 Task: Assign Person0000000155 as Assignee of Child Issue ChildIssue0000000773 of Issue Issue0000000387 in Backlog  in Scrum Project Project0000000078 in Jira. Assign Person0000000155 as Assignee of Child Issue ChildIssue0000000774 of Issue Issue0000000387 in Backlog  in Scrum Project Project0000000078 in Jira. Assign Person0000000155 as Assignee of Child Issue ChildIssue0000000775 of Issue Issue0000000388 in Backlog  in Scrum Project Project0000000078 in Jira. Assign Person0000000156 as Assignee of Child Issue ChildIssue0000000776 of Issue Issue0000000388 in Backlog  in Scrum Project Project0000000078 in Jira. Assign Person0000000156 as Assignee of Child Issue ChildIssue0000000777 of Issue Issue0000000389 in Backlog  in Scrum Project Project0000000078 in Jira
Action: Mouse moved to (145, 262)
Screenshot: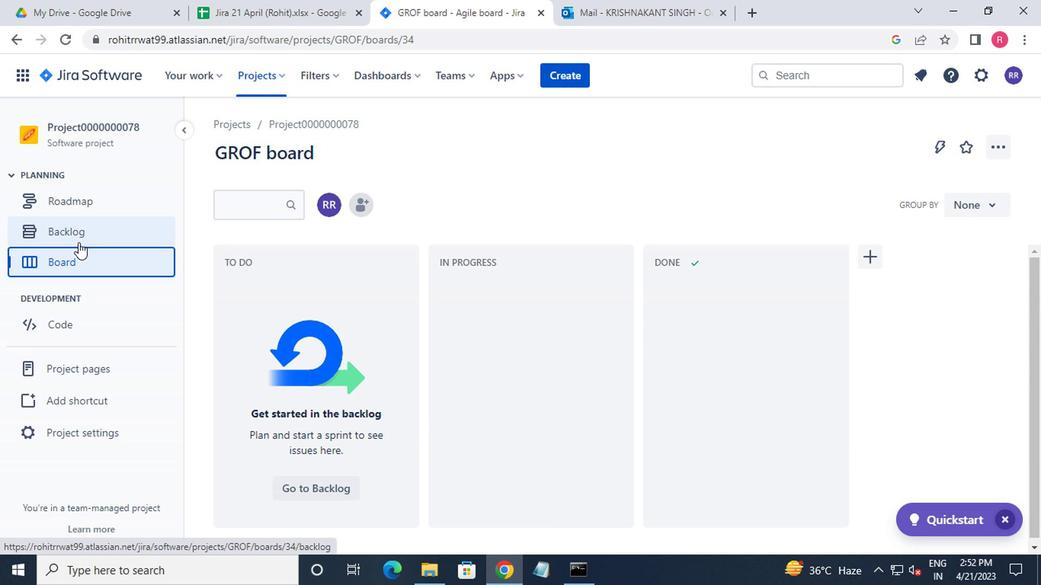 
Action: Mouse pressed left at (145, 262)
Screenshot: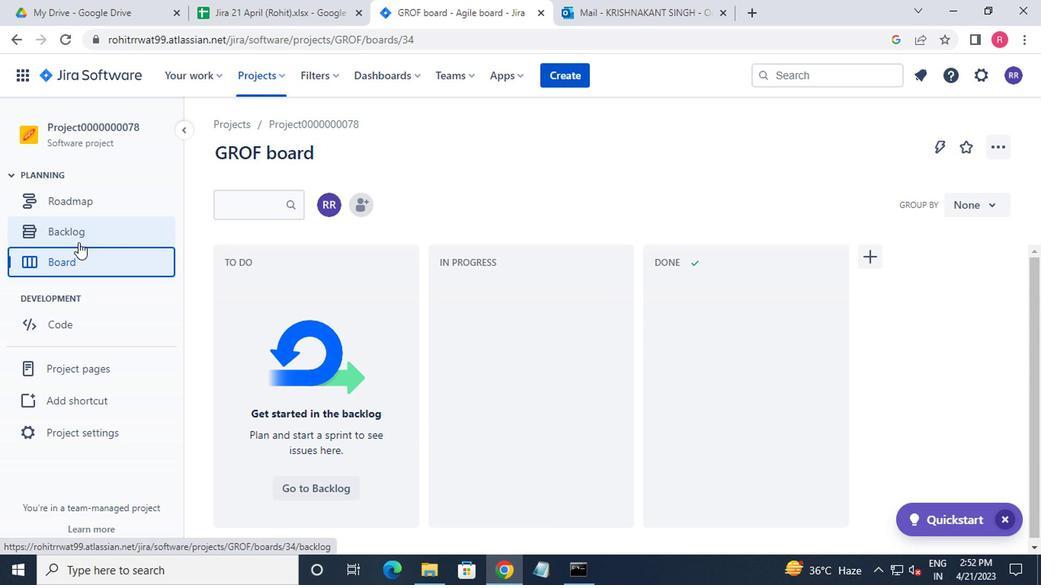 
Action: Mouse moved to (367, 344)
Screenshot: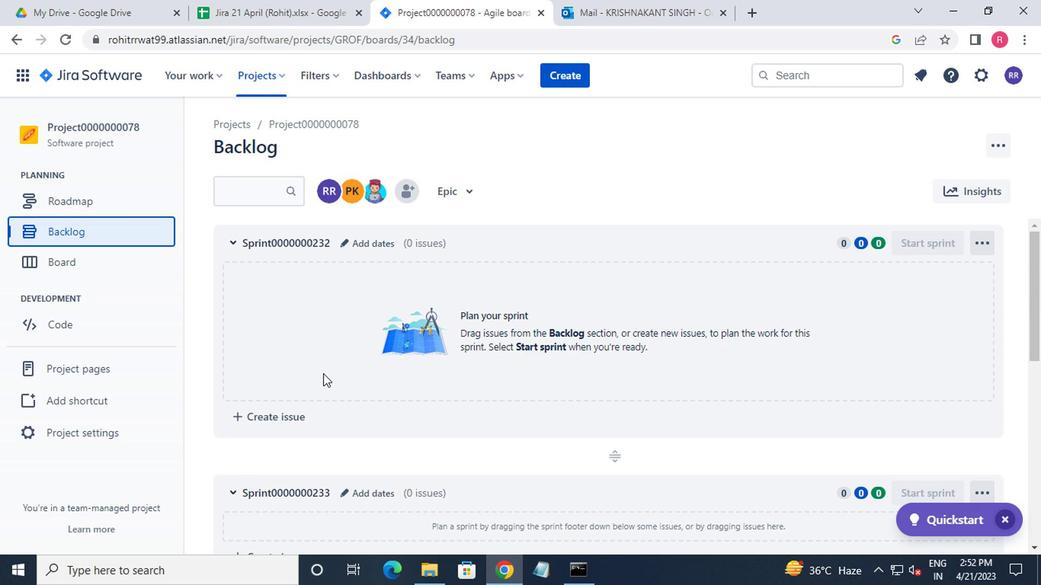 
Action: Mouse scrolled (367, 343) with delta (0, 0)
Screenshot: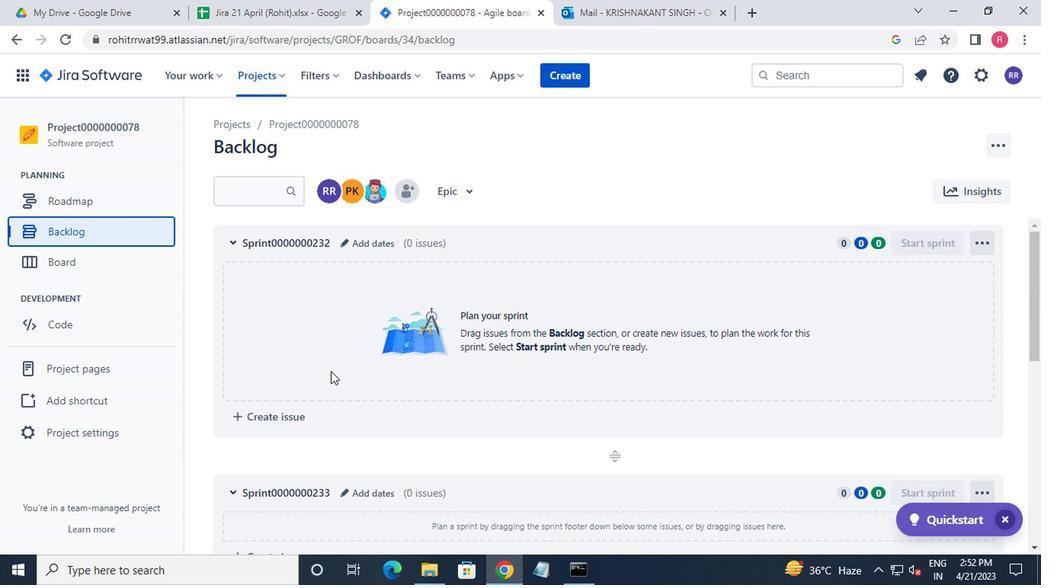 
Action: Mouse scrolled (367, 343) with delta (0, 0)
Screenshot: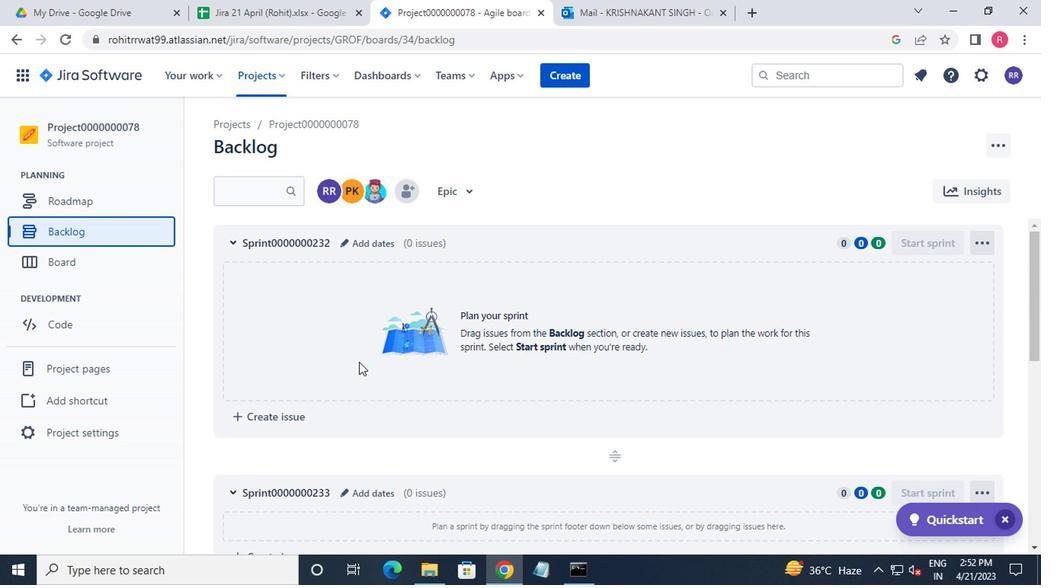 
Action: Mouse scrolled (367, 343) with delta (0, 0)
Screenshot: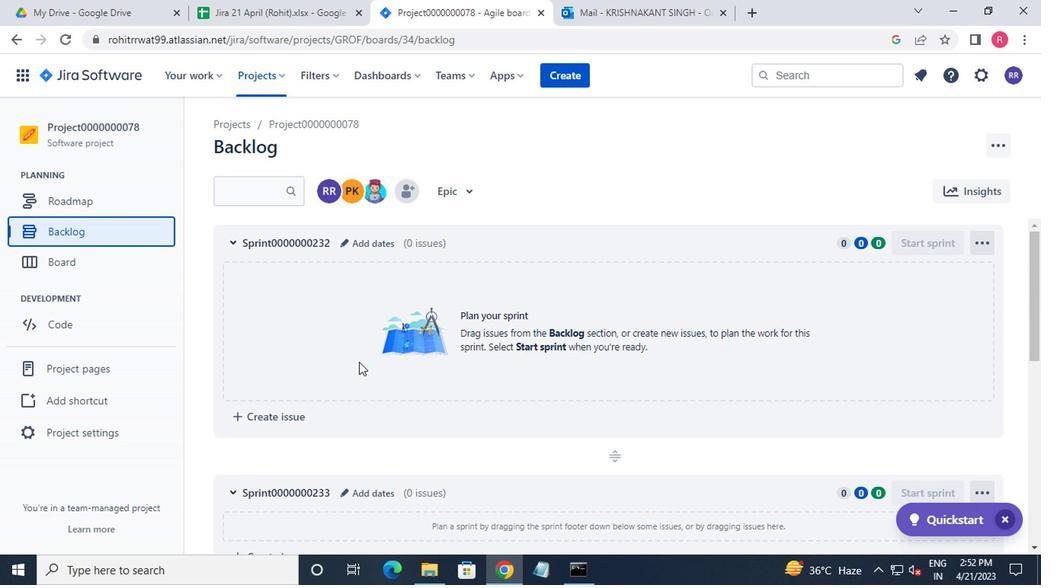 
Action: Mouse scrolled (367, 343) with delta (0, 0)
Screenshot: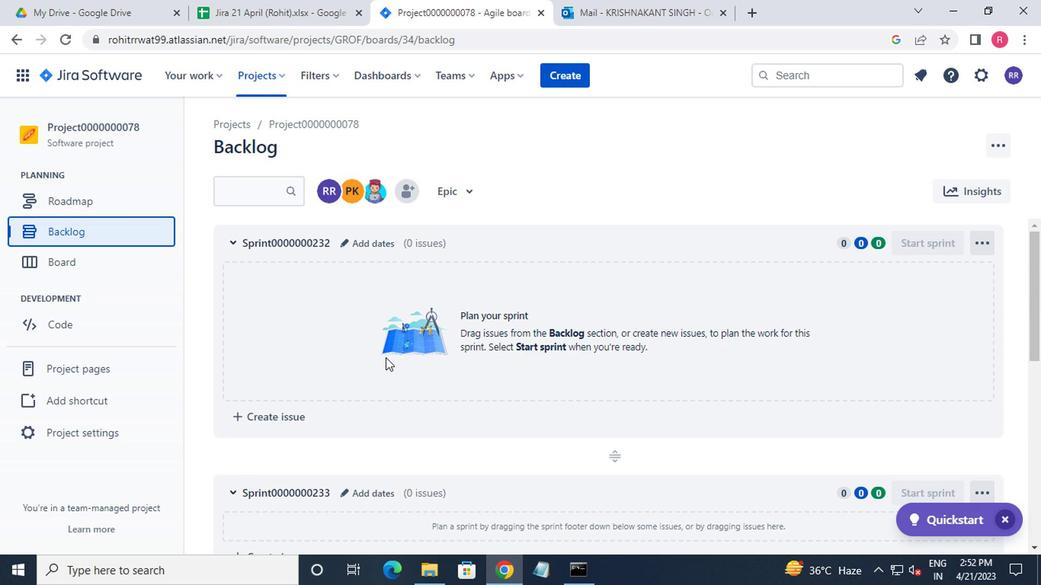 
Action: Mouse moved to (368, 347)
Screenshot: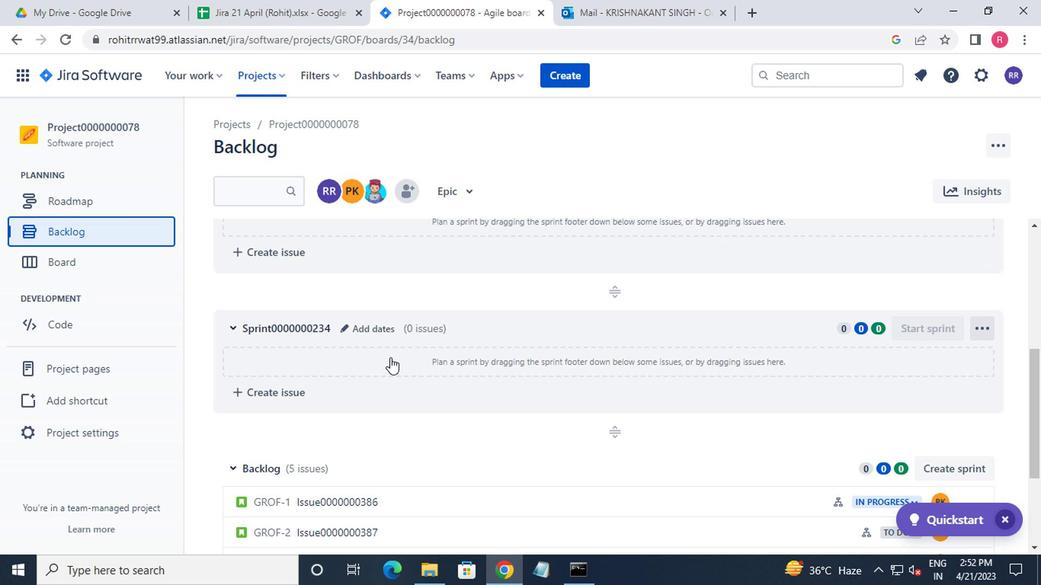 
Action: Mouse scrolled (368, 347) with delta (0, 0)
Screenshot: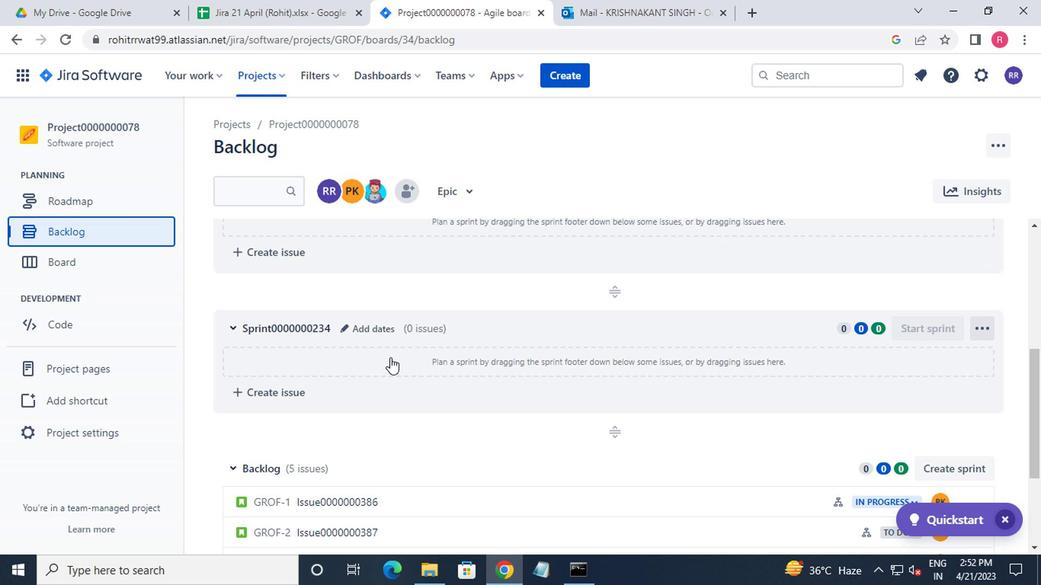 
Action: Mouse moved to (368, 348)
Screenshot: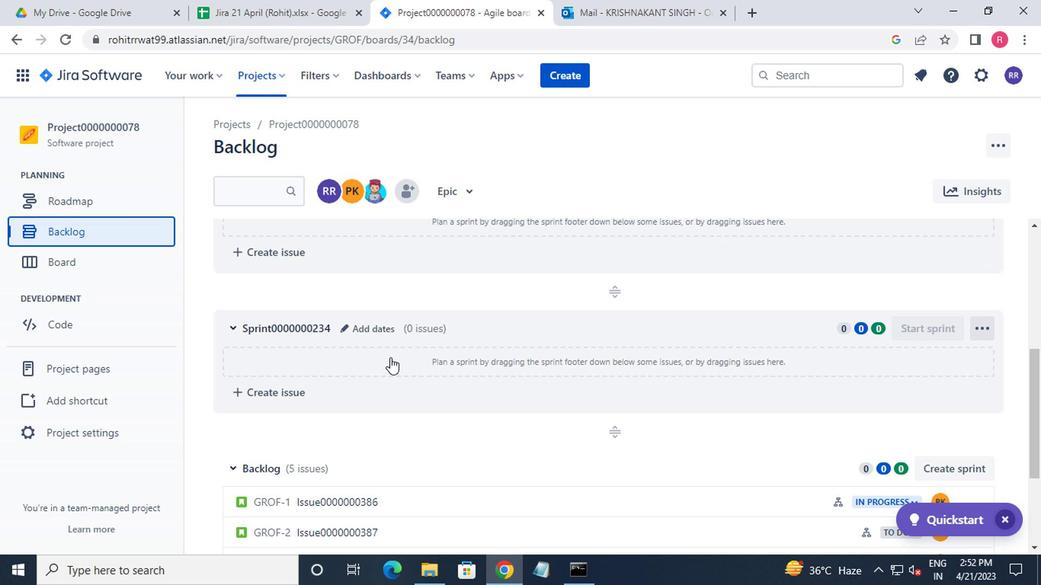 
Action: Mouse scrolled (368, 348) with delta (0, 0)
Screenshot: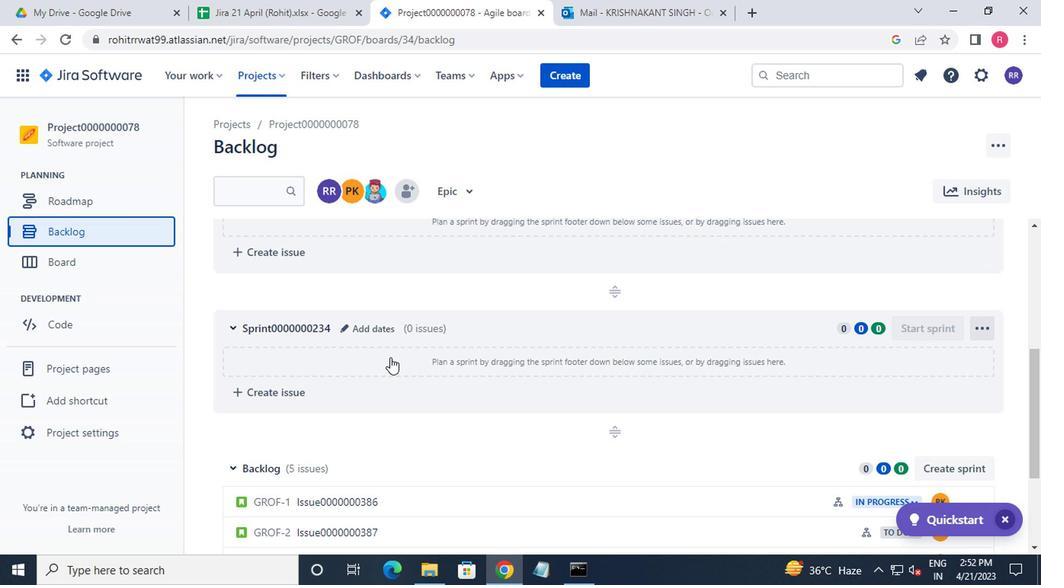 
Action: Mouse moved to (368, 349)
Screenshot: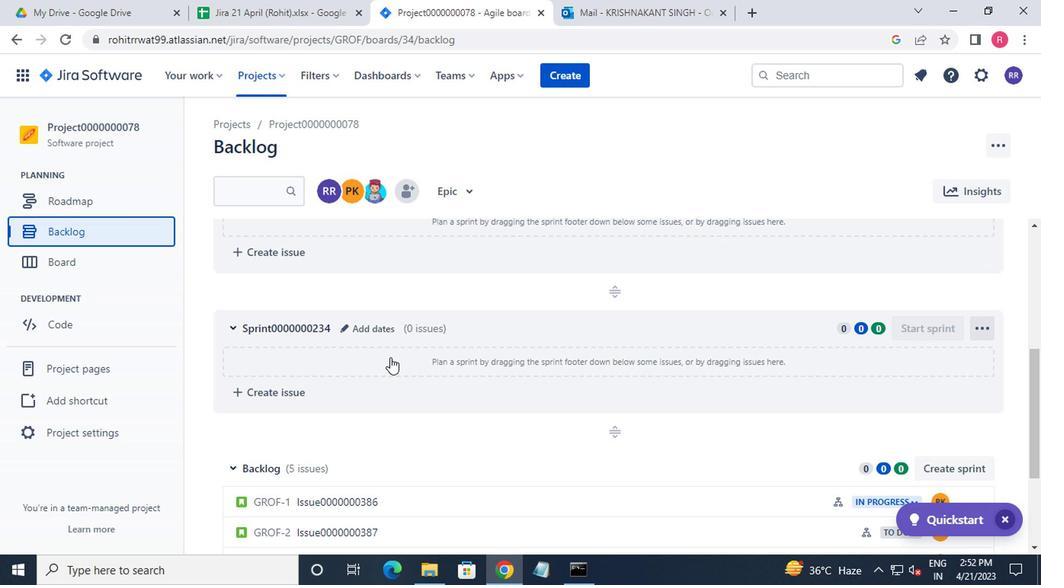 
Action: Mouse scrolled (368, 349) with delta (0, 0)
Screenshot: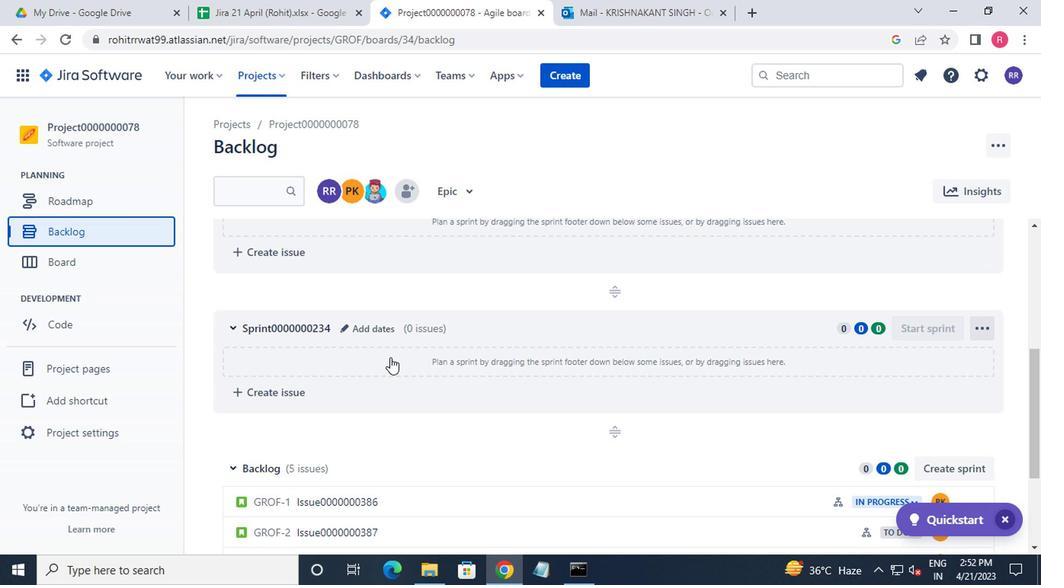 
Action: Mouse moved to (368, 349)
Screenshot: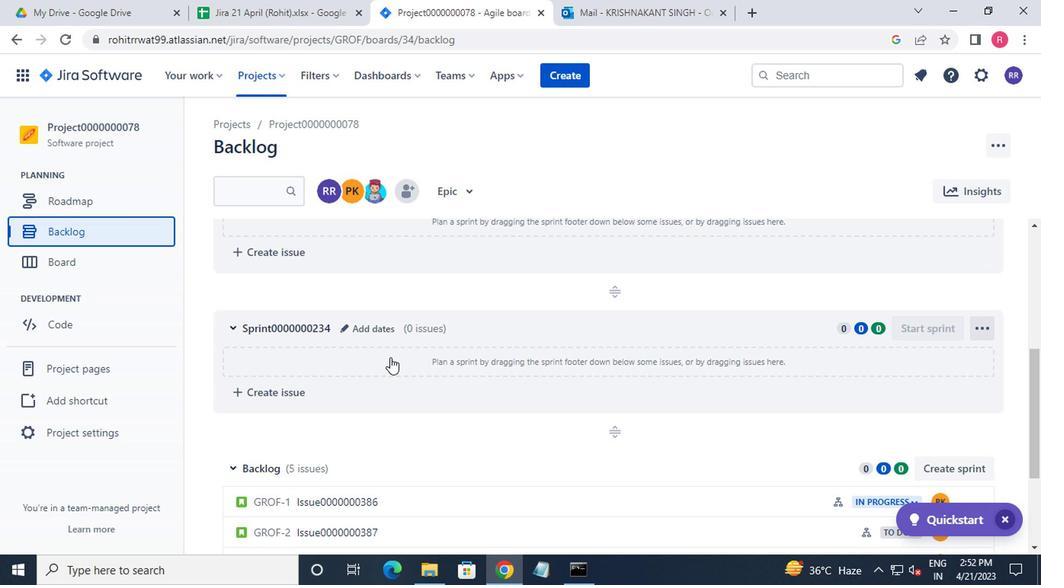 
Action: Mouse scrolled (368, 349) with delta (0, 0)
Screenshot: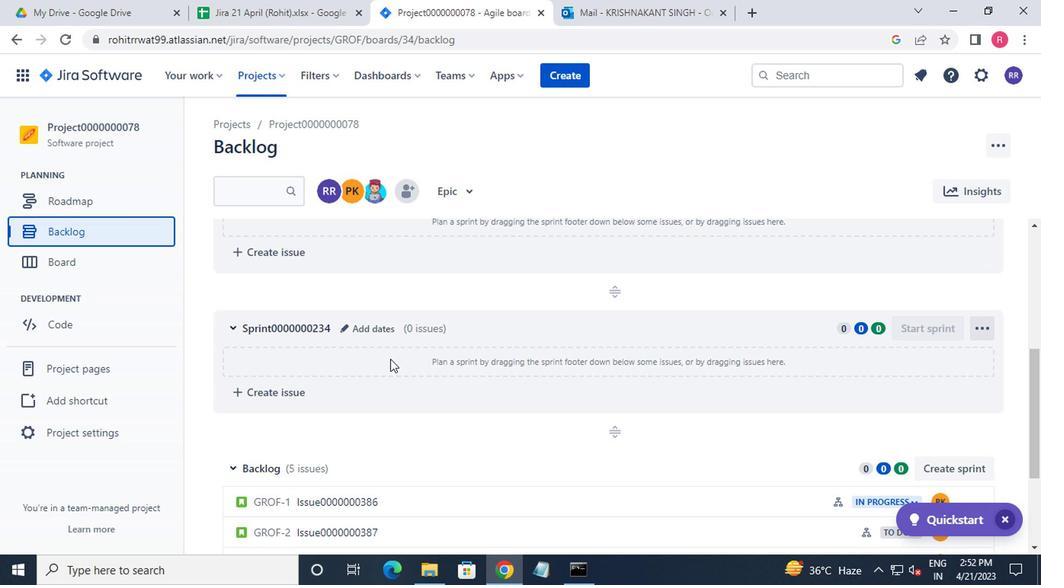 
Action: Mouse moved to (468, 349)
Screenshot: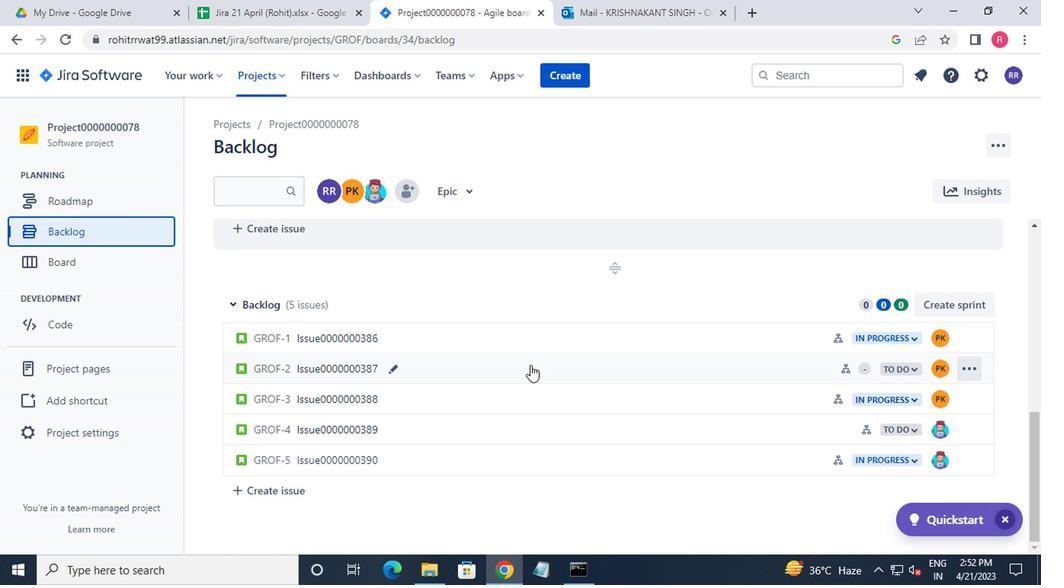 
Action: Mouse pressed left at (468, 349)
Screenshot: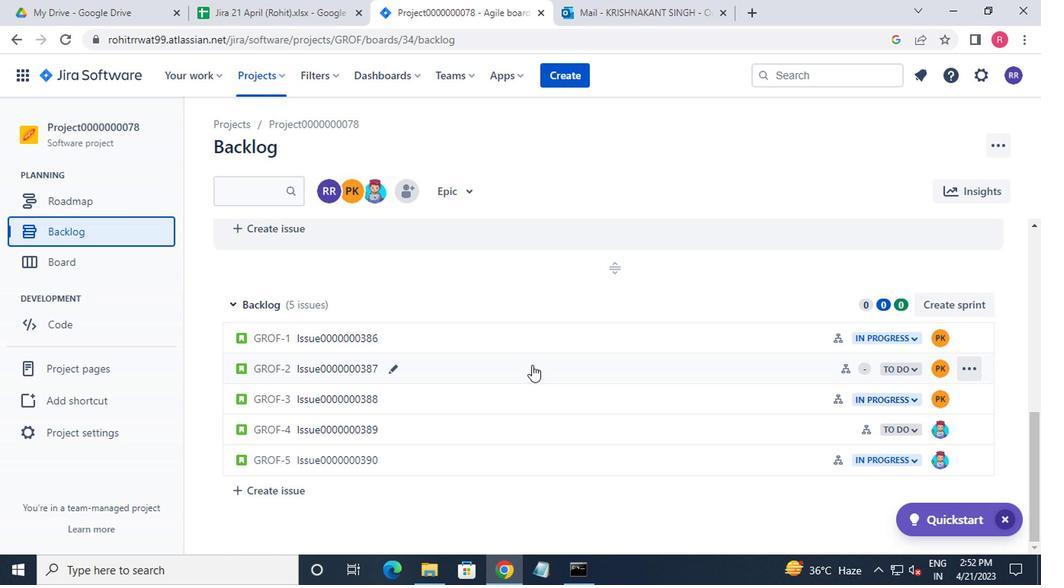 
Action: Mouse moved to (644, 307)
Screenshot: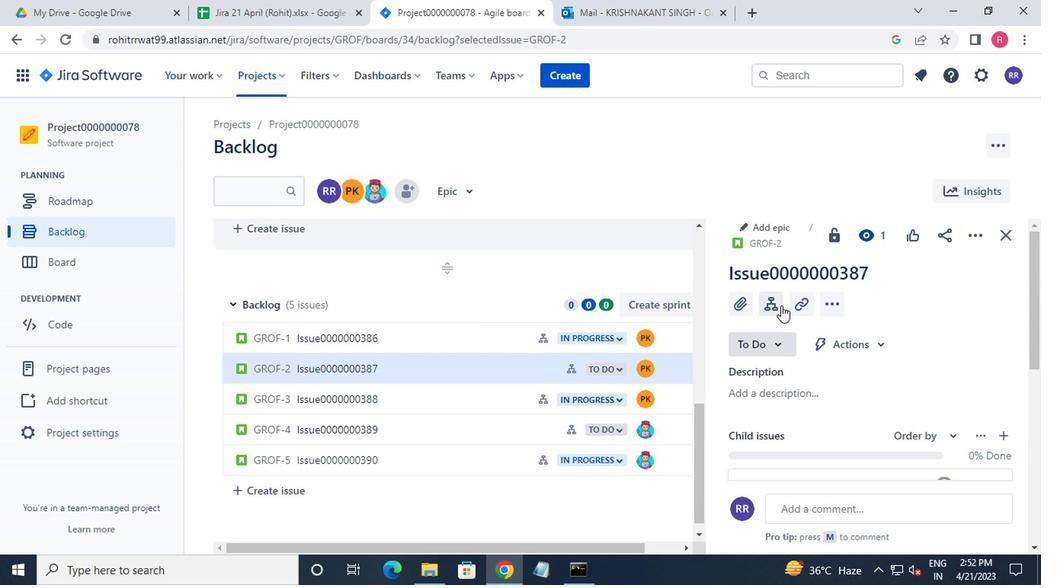 
Action: Mouse pressed left at (644, 307)
Screenshot: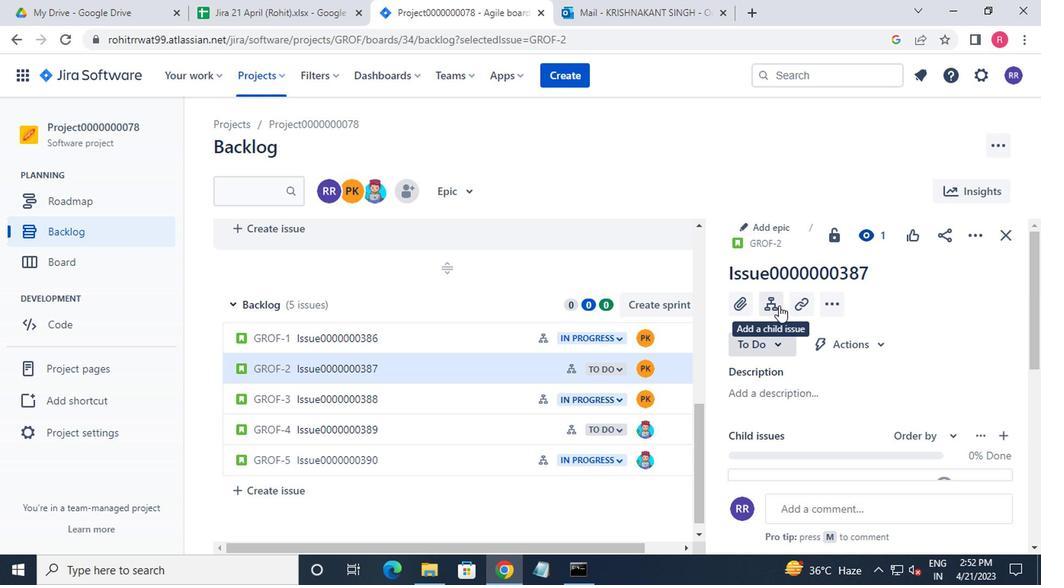 
Action: Mouse moved to (764, 308)
Screenshot: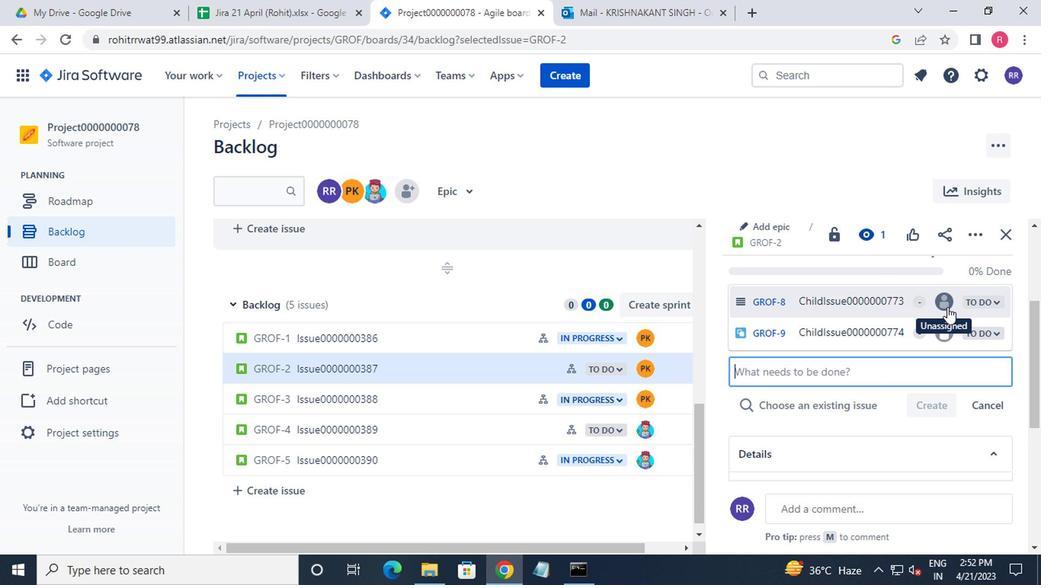 
Action: Mouse pressed left at (764, 308)
Screenshot: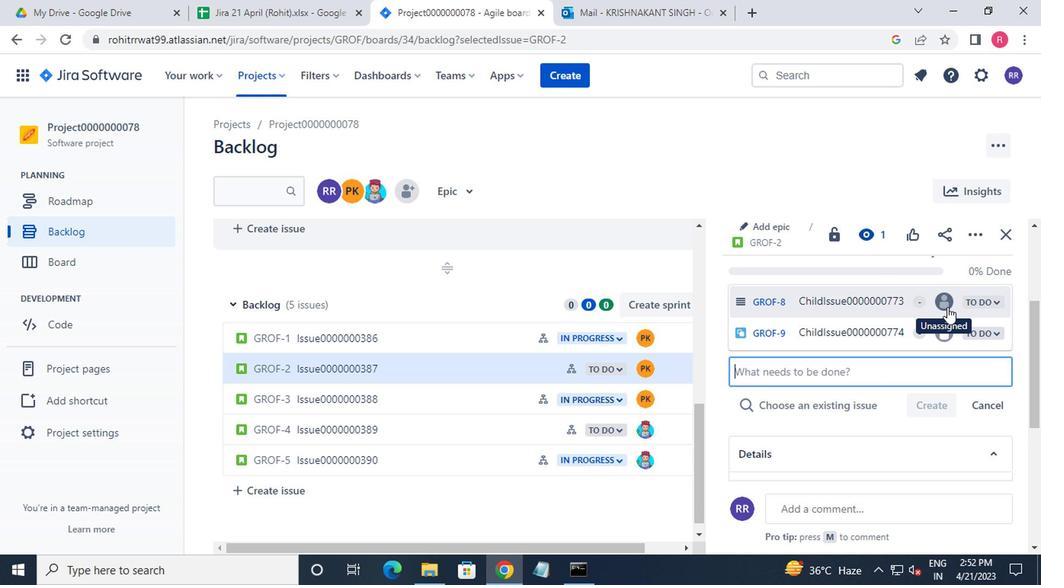 
Action: Mouse moved to (673, 344)
Screenshot: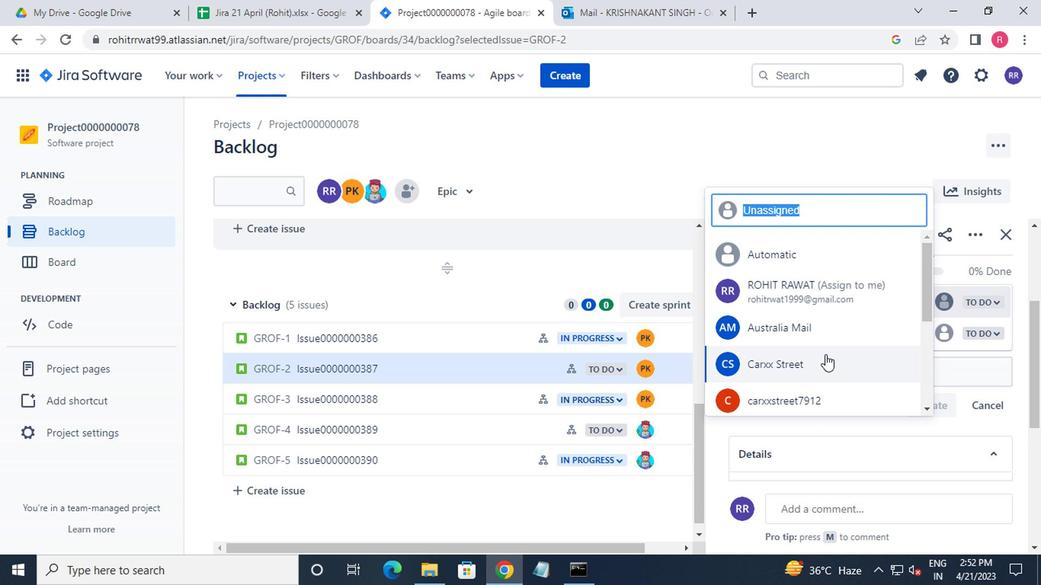 
Action: Mouse scrolled (673, 343) with delta (0, 0)
Screenshot: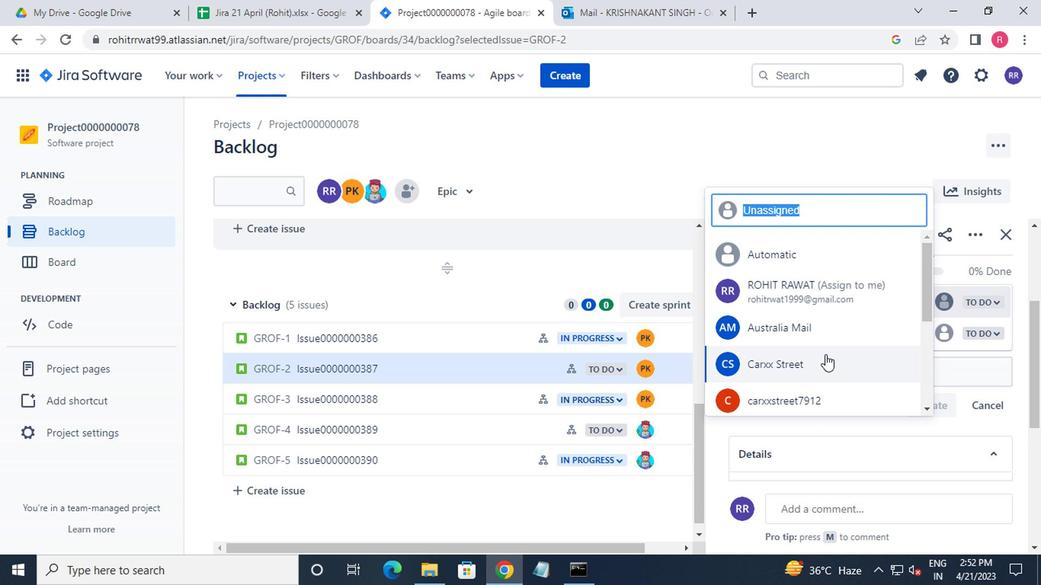 
Action: Mouse moved to (673, 344)
Screenshot: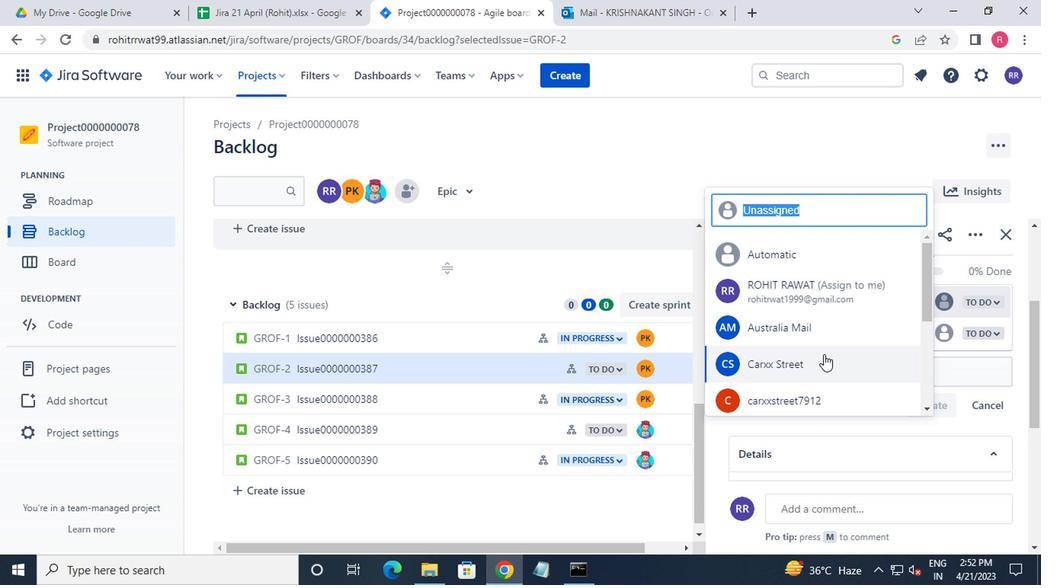 
Action: Mouse scrolled (673, 344) with delta (0, 0)
Screenshot: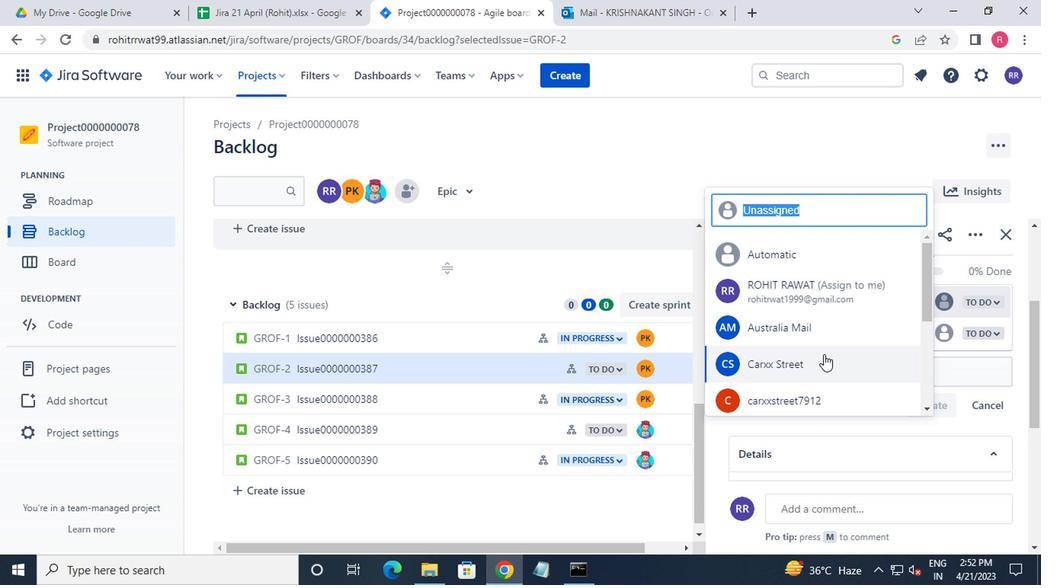 
Action: Mouse scrolled (673, 344) with delta (0, 0)
Screenshot: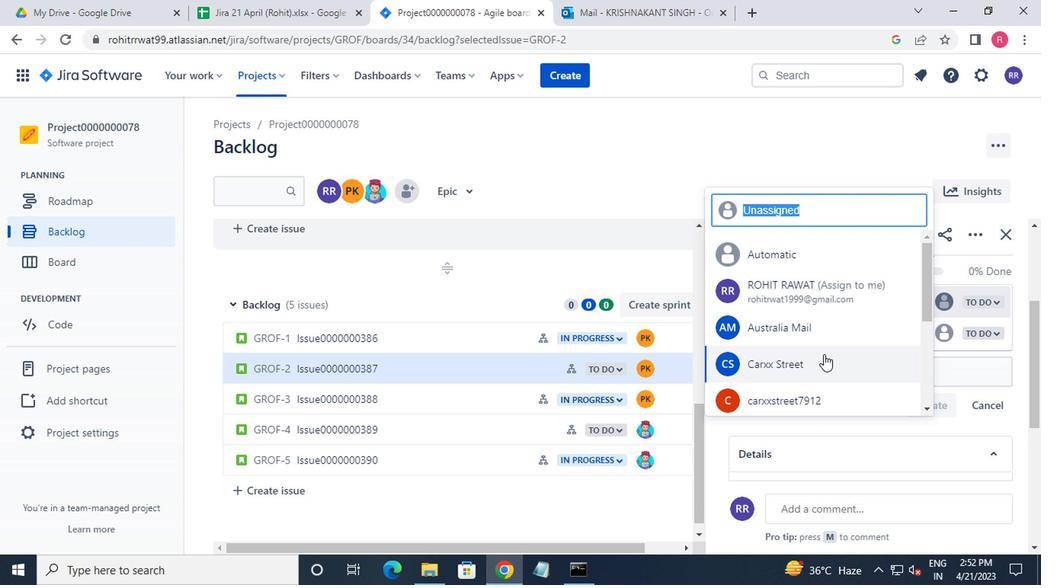 
Action: Mouse scrolled (673, 344) with delta (0, 0)
Screenshot: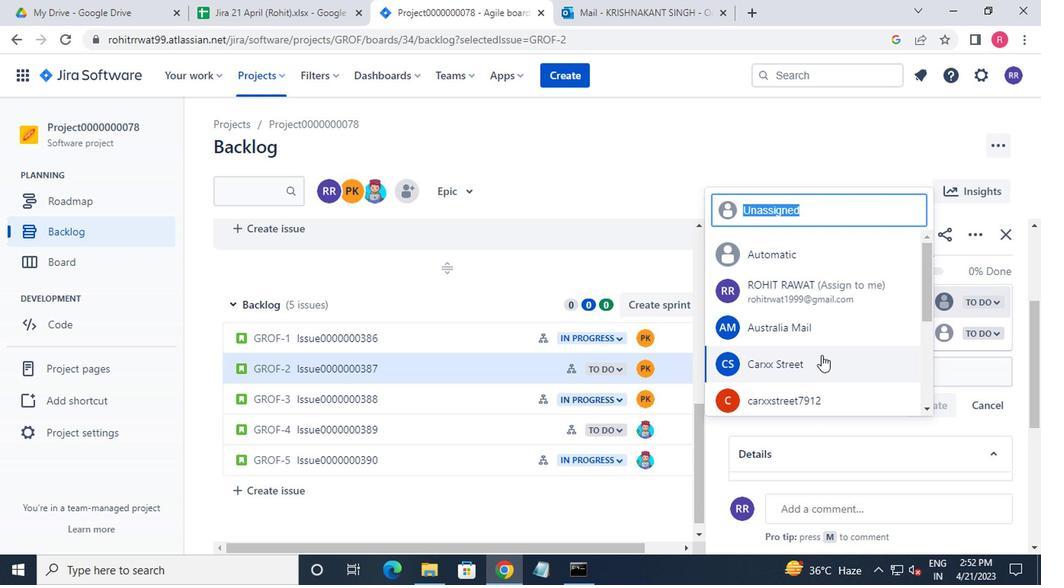
Action: Mouse moved to (649, 295)
Screenshot: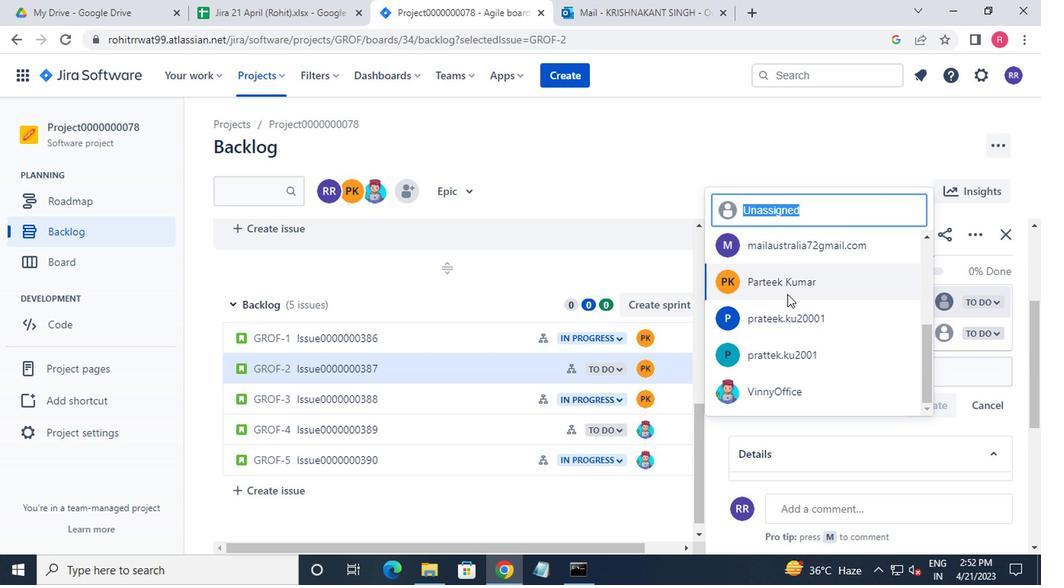 
Action: Mouse pressed left at (649, 295)
Screenshot: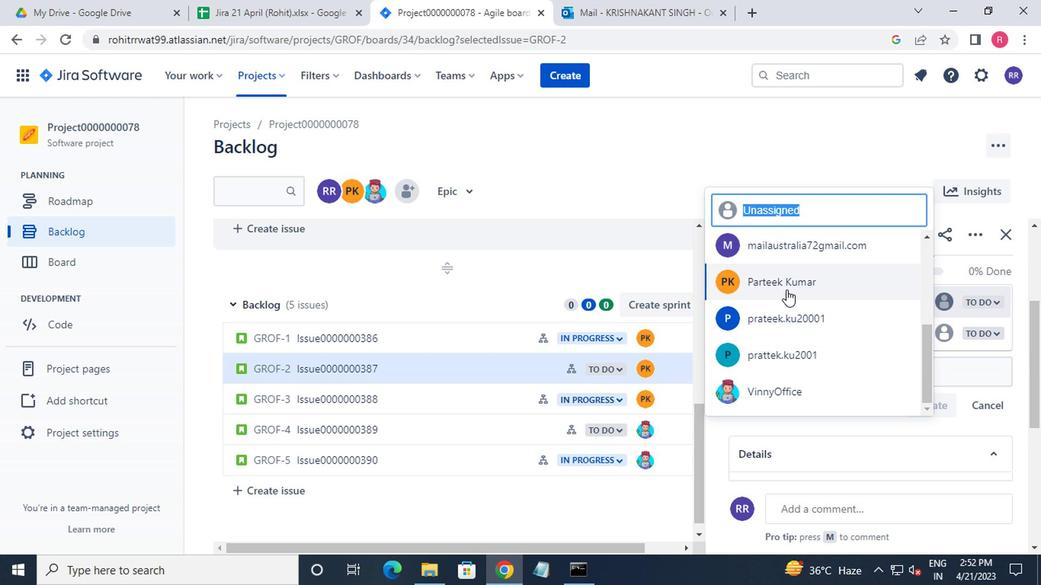 
Action: Mouse moved to (762, 331)
Screenshot: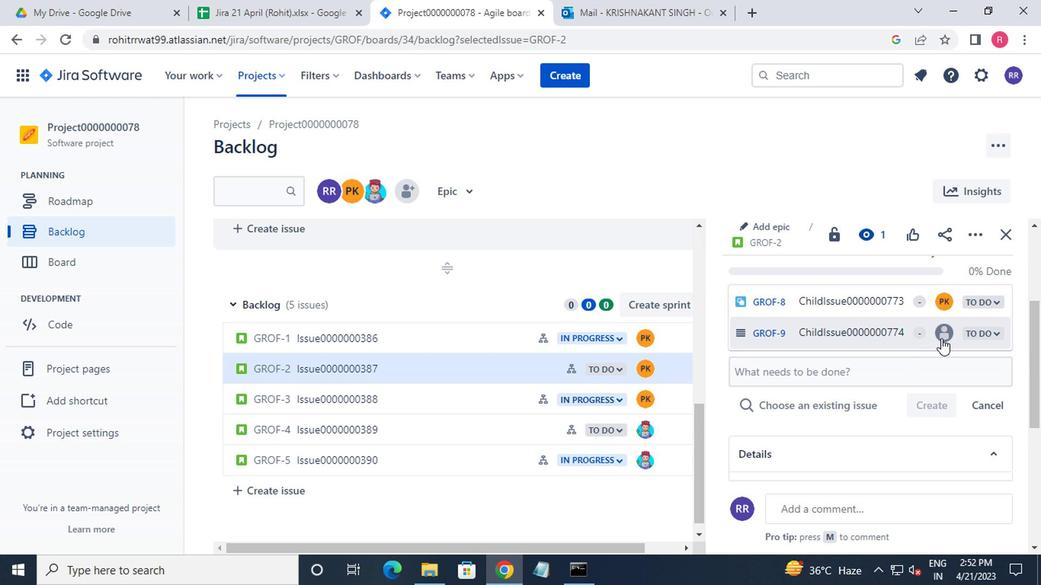 
Action: Mouse pressed left at (762, 331)
Screenshot: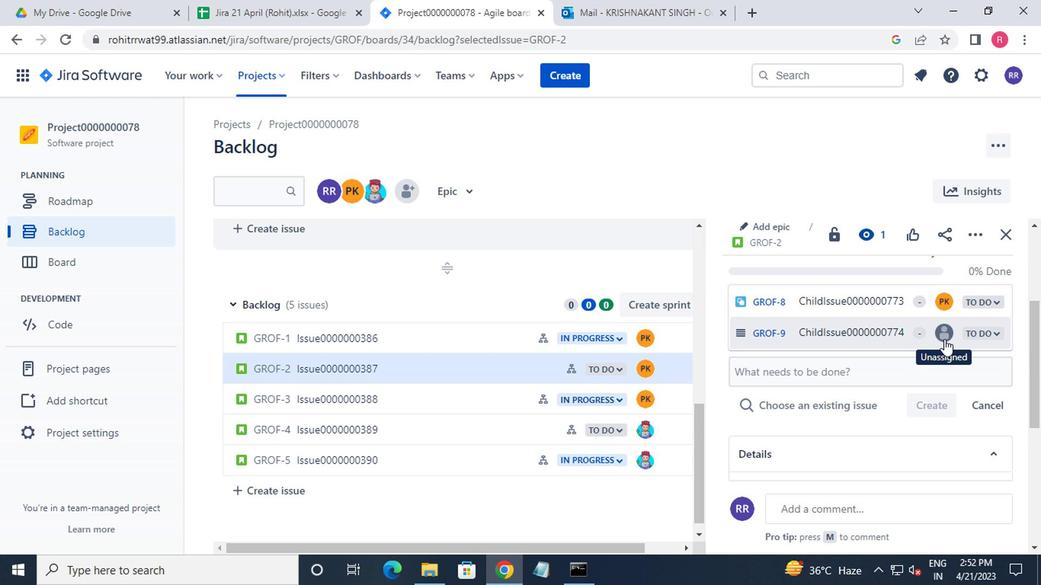 
Action: Mouse moved to (654, 343)
Screenshot: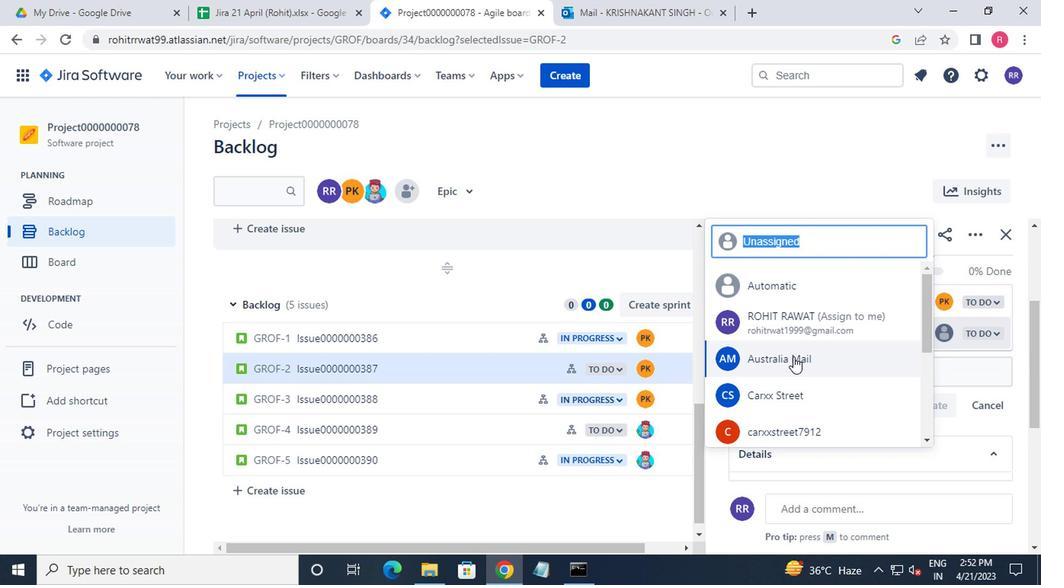
Action: Mouse scrolled (654, 343) with delta (0, 0)
Screenshot: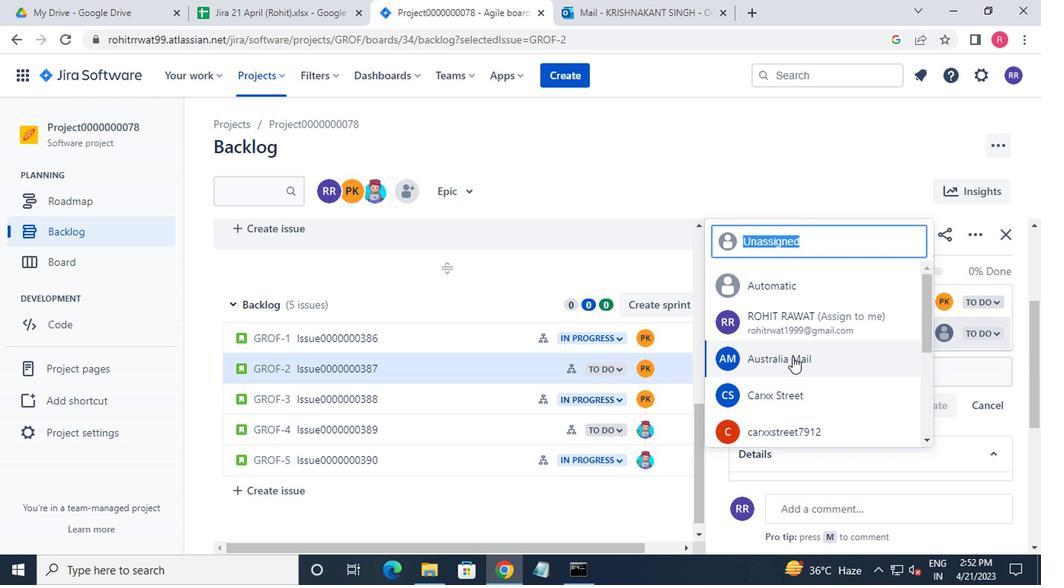 
Action: Mouse scrolled (654, 343) with delta (0, 0)
Screenshot: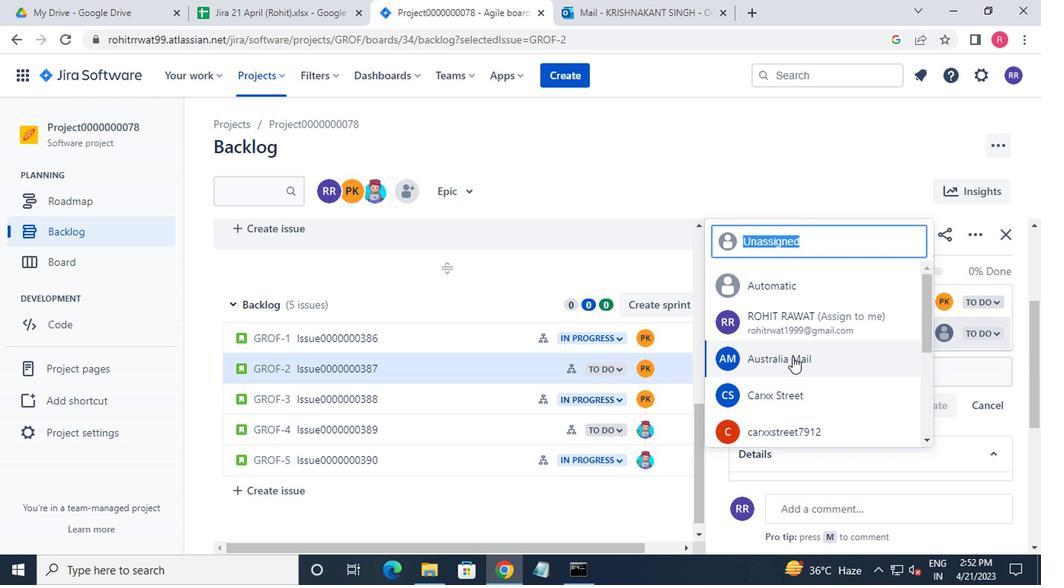 
Action: Mouse scrolled (654, 343) with delta (0, 0)
Screenshot: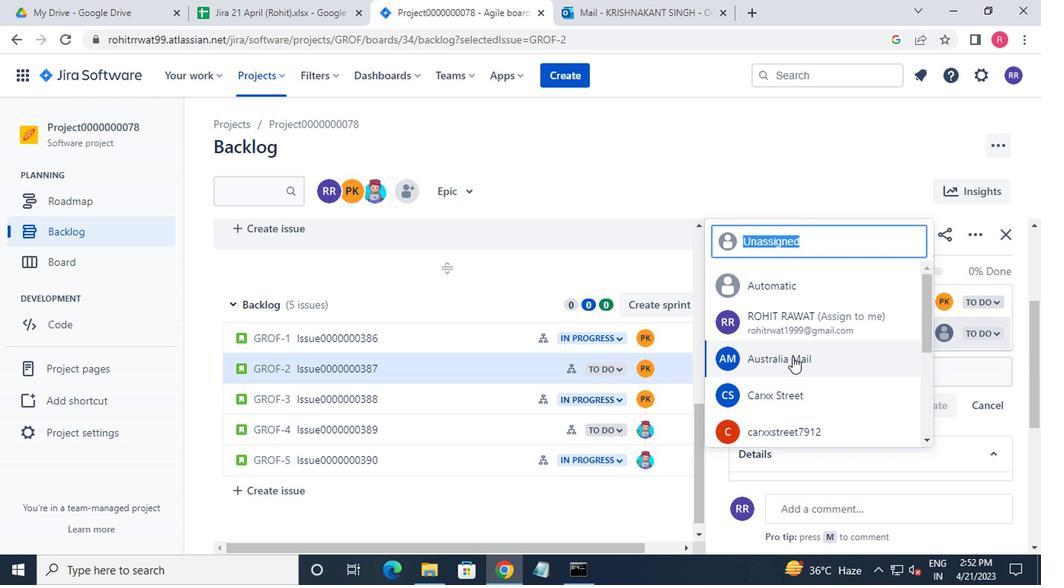 
Action: Mouse scrolled (654, 343) with delta (0, 0)
Screenshot: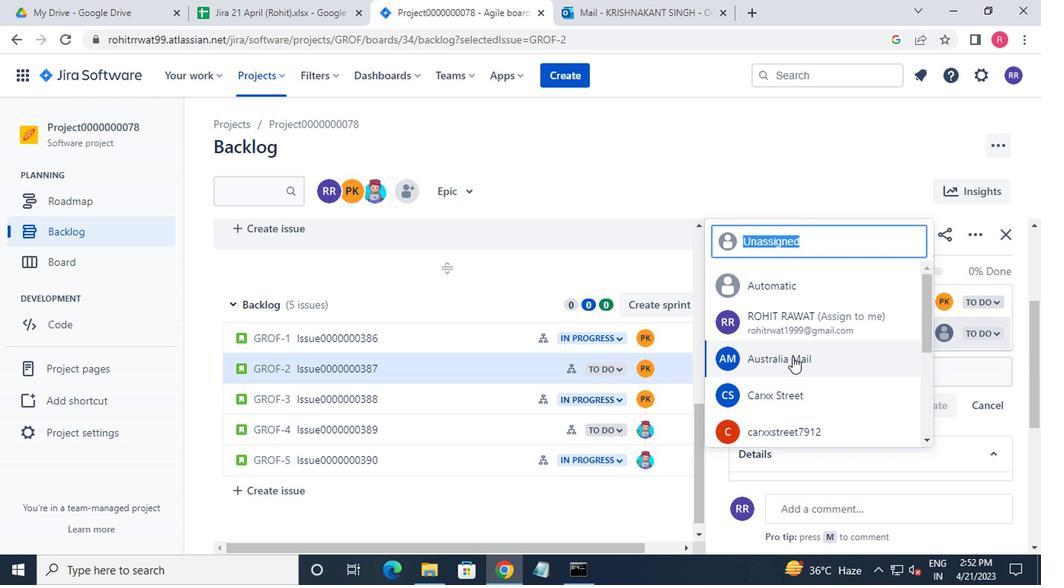 
Action: Mouse moved to (652, 318)
Screenshot: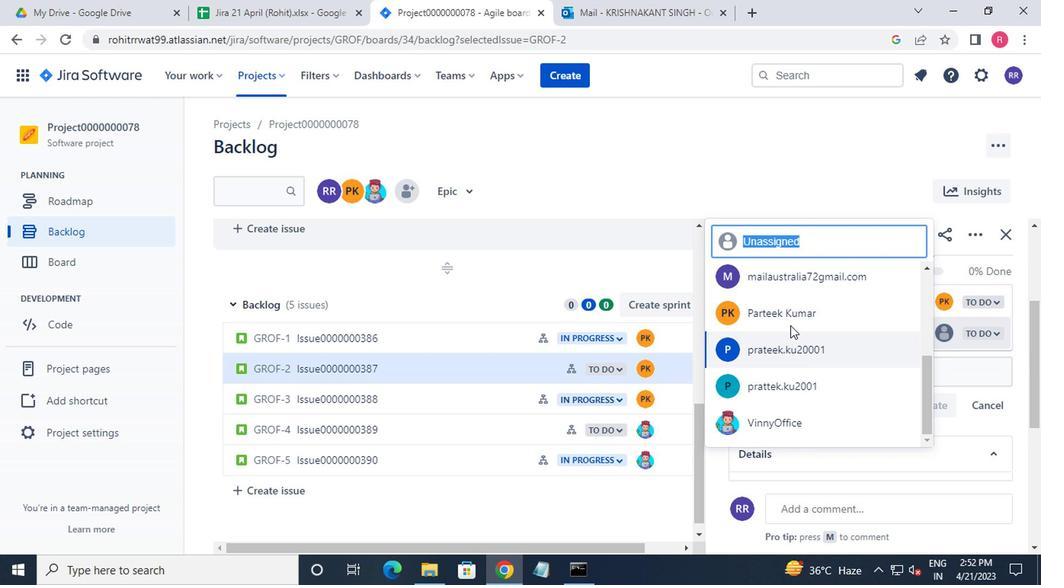 
Action: Mouse pressed left at (652, 318)
Screenshot: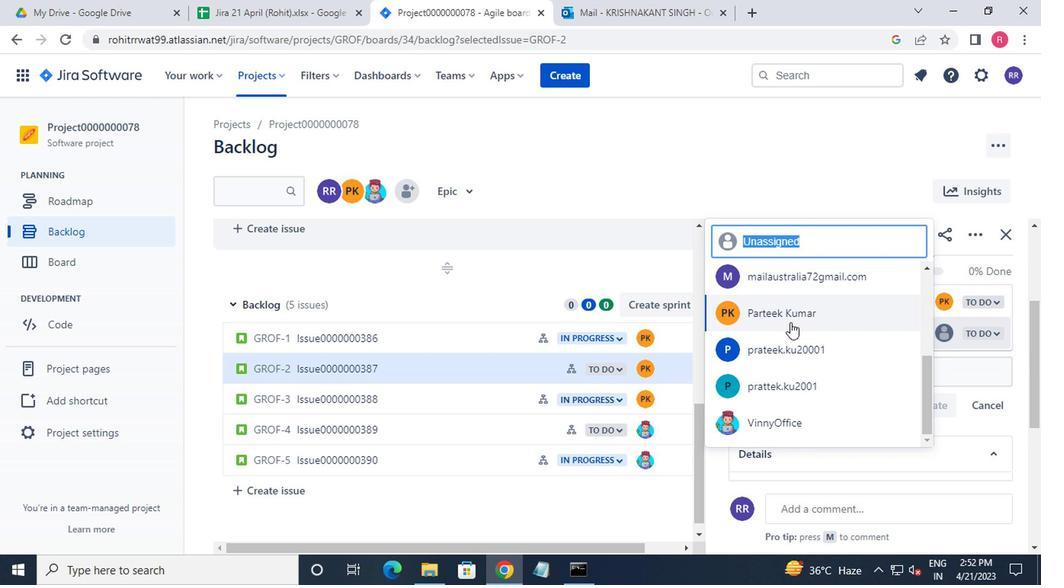 
Action: Mouse moved to (427, 377)
Screenshot: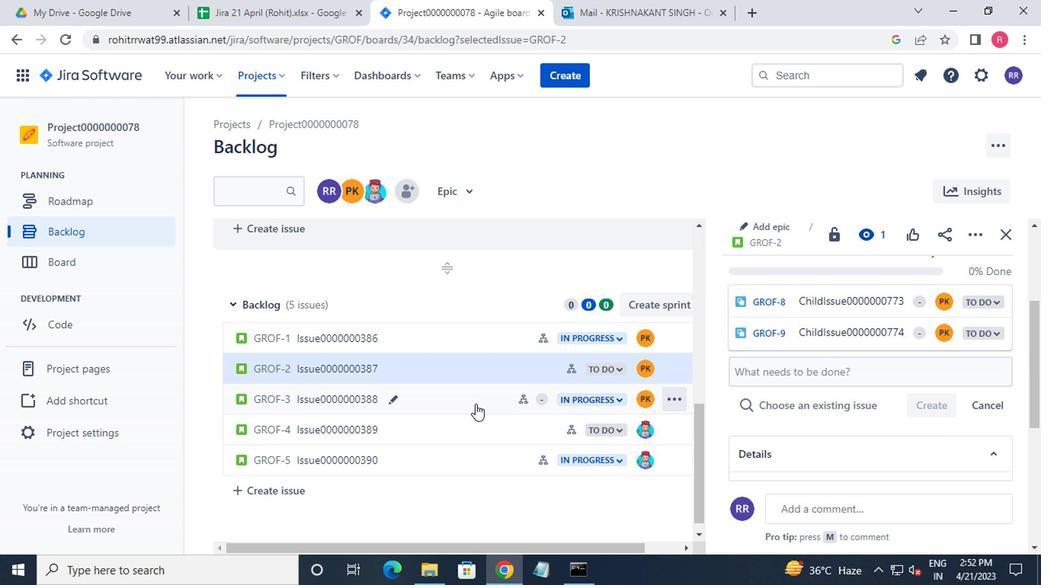 
Action: Mouse pressed left at (427, 377)
Screenshot: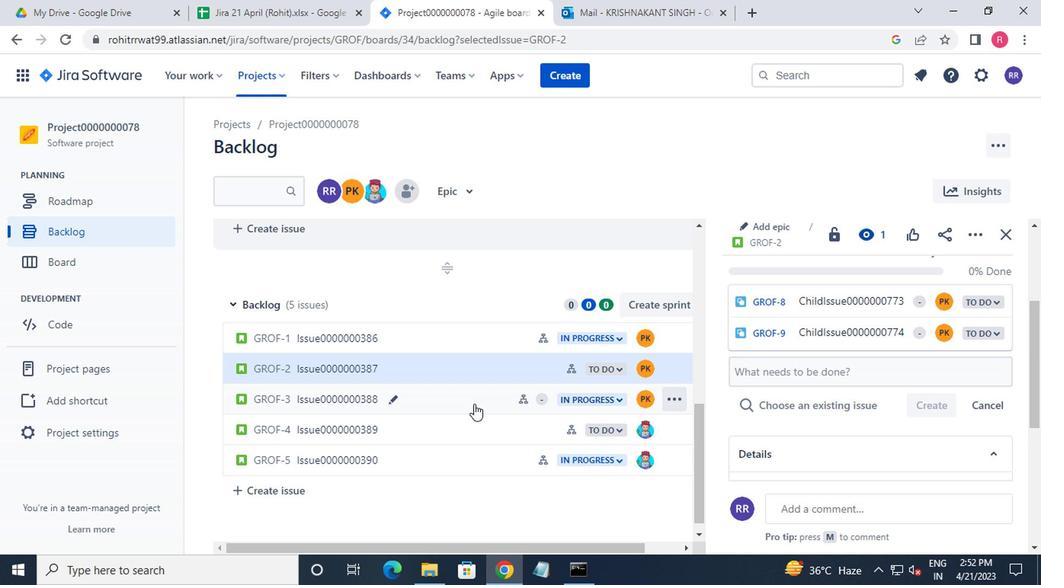 
Action: Mouse moved to (636, 304)
Screenshot: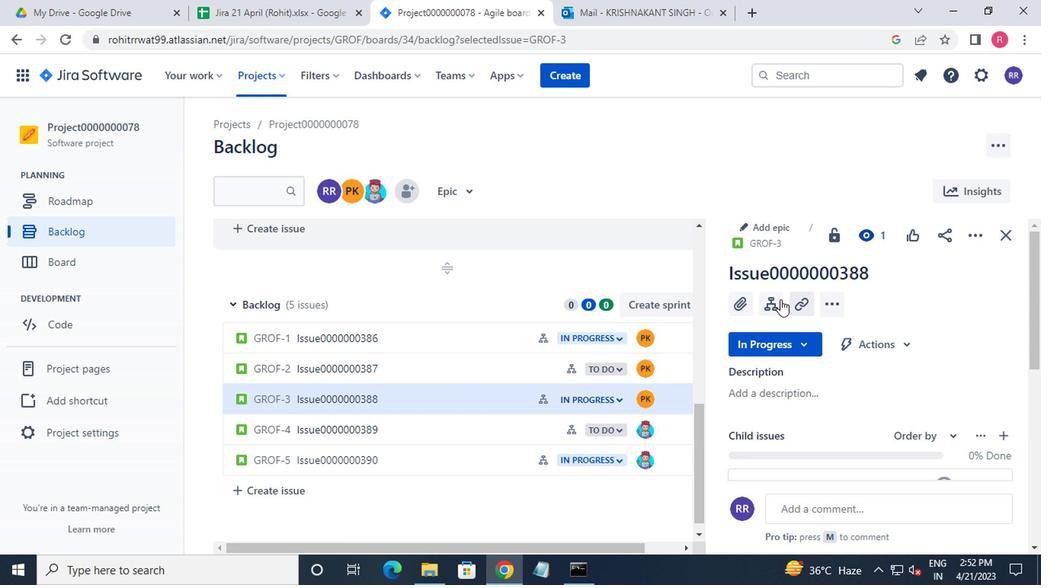 
Action: Mouse pressed left at (636, 304)
Screenshot: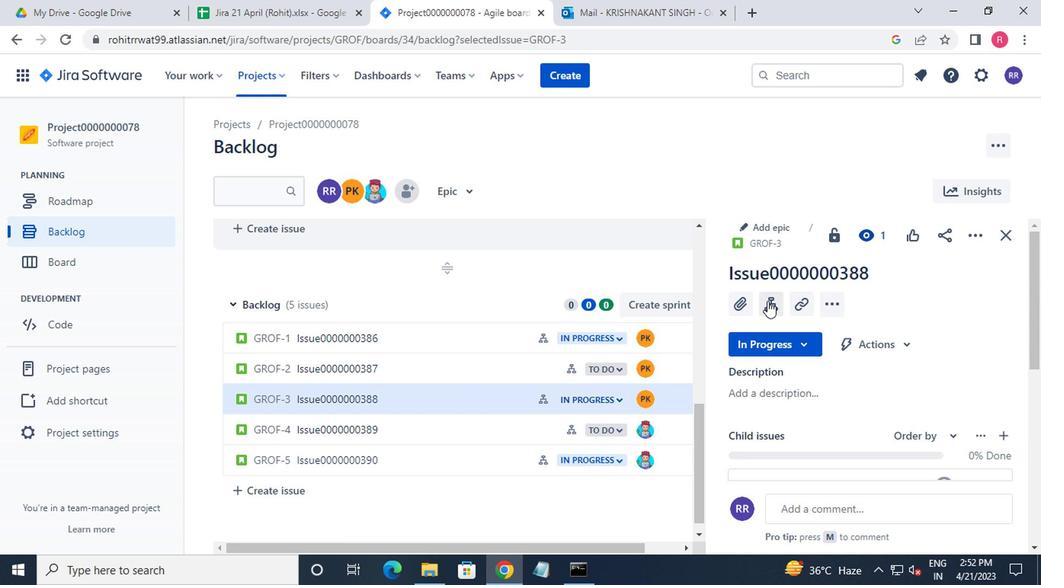 
Action: Mouse moved to (757, 304)
Screenshot: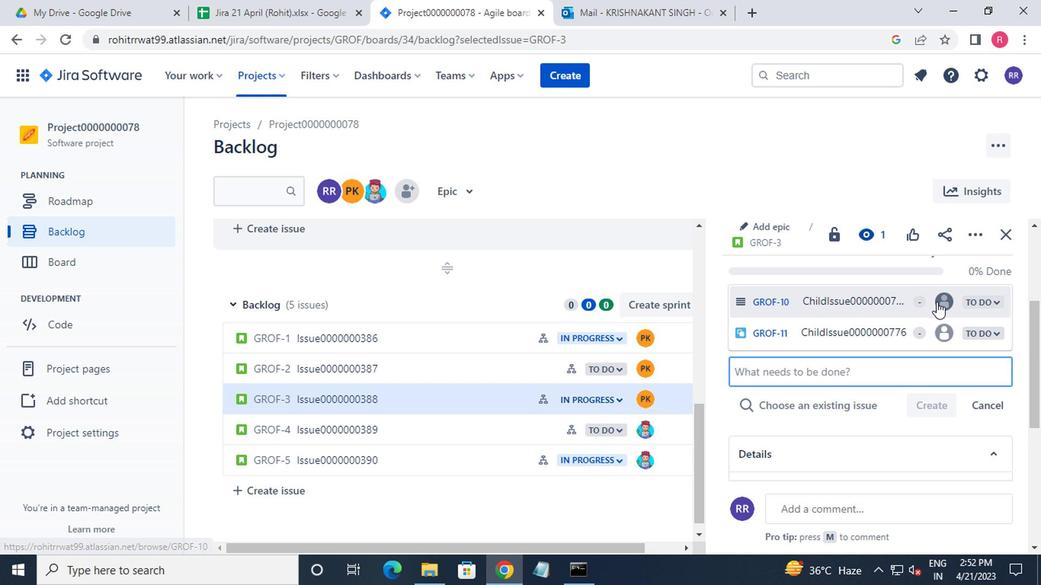 
Action: Mouse pressed left at (757, 304)
Screenshot: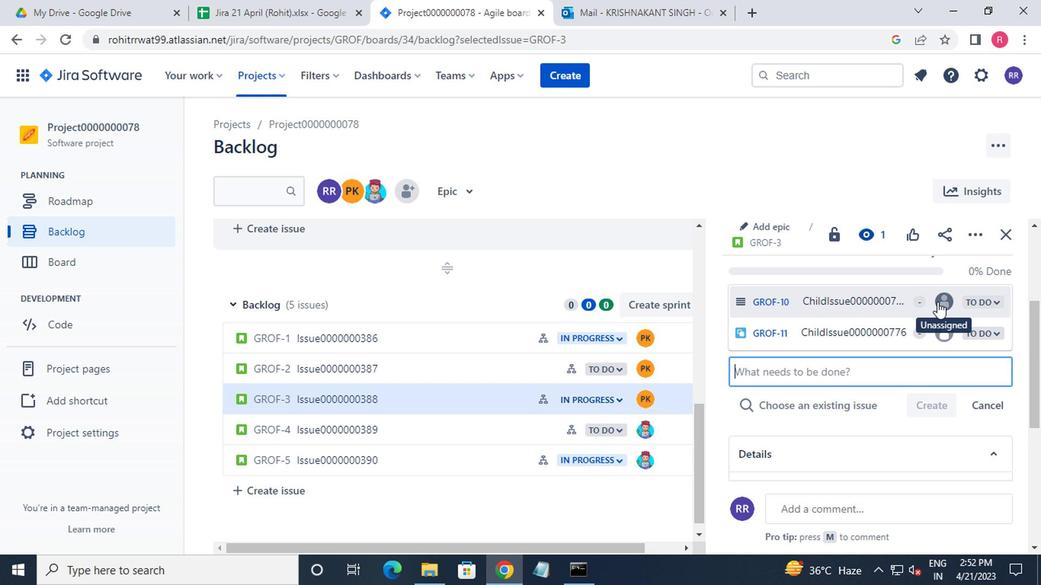 
Action: Mouse moved to (675, 341)
Screenshot: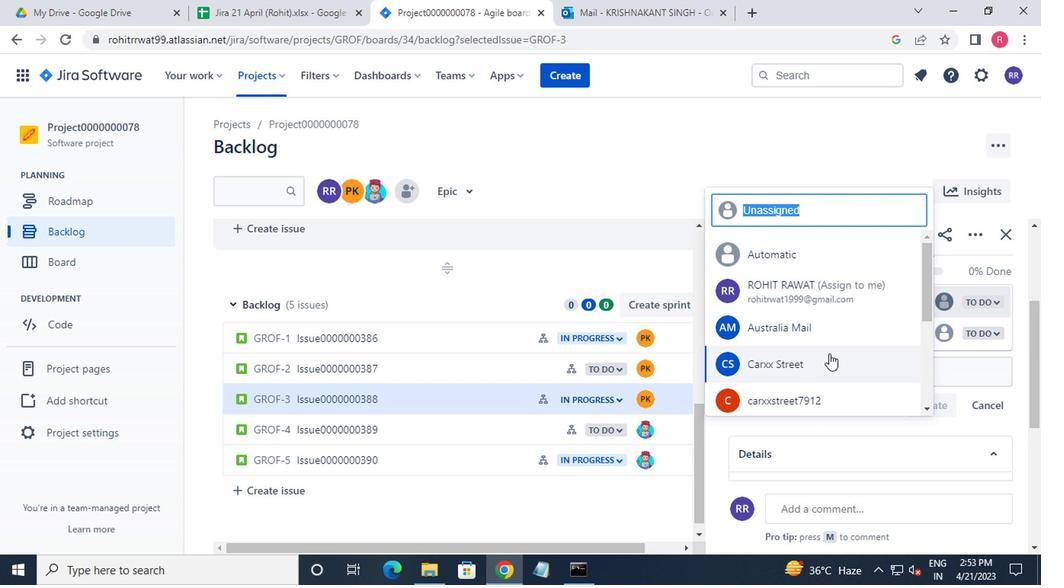 
Action: Mouse scrolled (675, 340) with delta (0, 0)
Screenshot: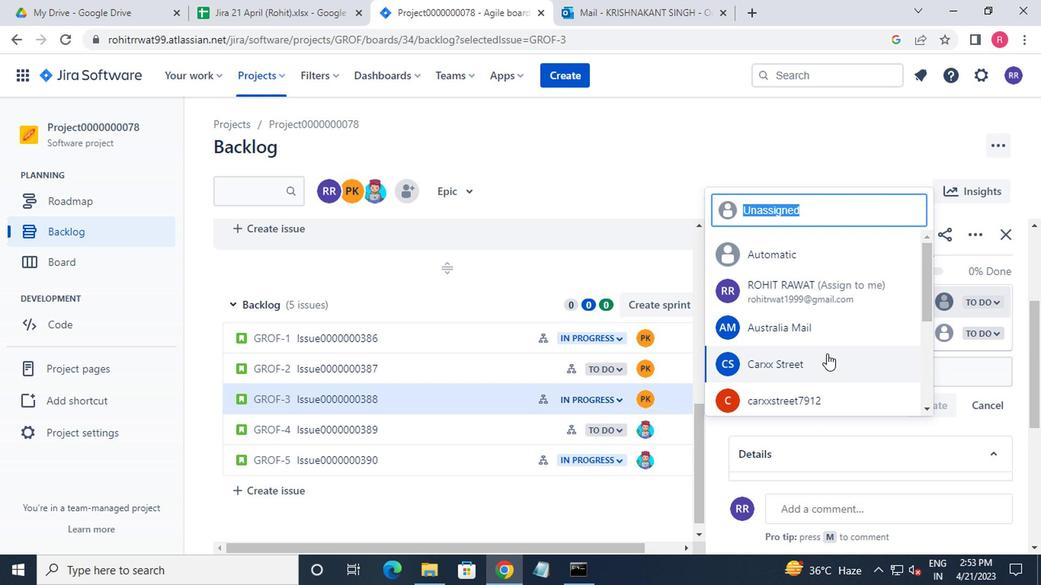 
Action: Mouse scrolled (675, 340) with delta (0, 0)
Screenshot: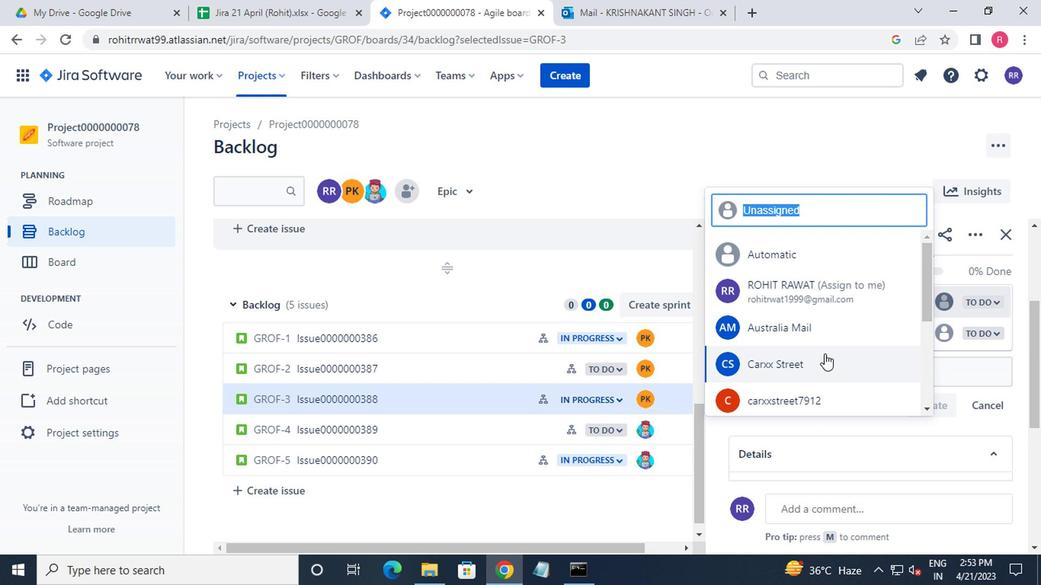 
Action: Mouse moved to (675, 341)
Screenshot: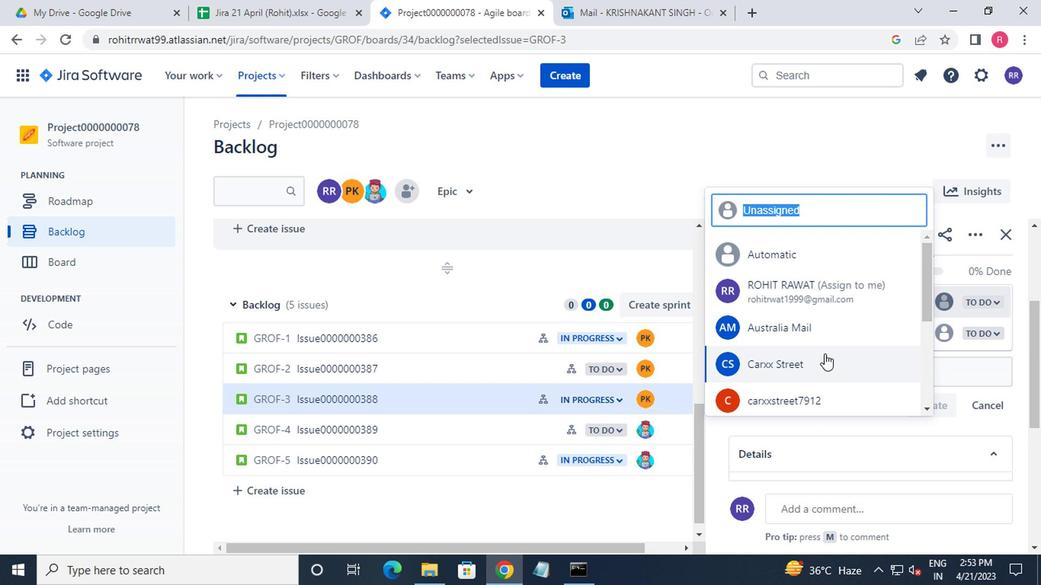 
Action: Mouse scrolled (675, 340) with delta (0, 0)
Screenshot: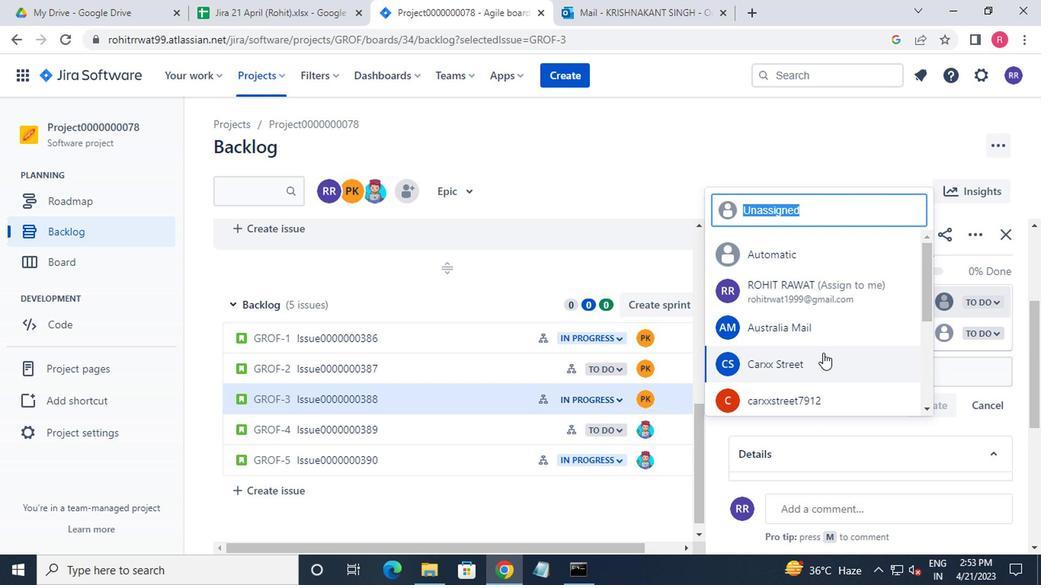 
Action: Mouse moved to (674, 341)
Screenshot: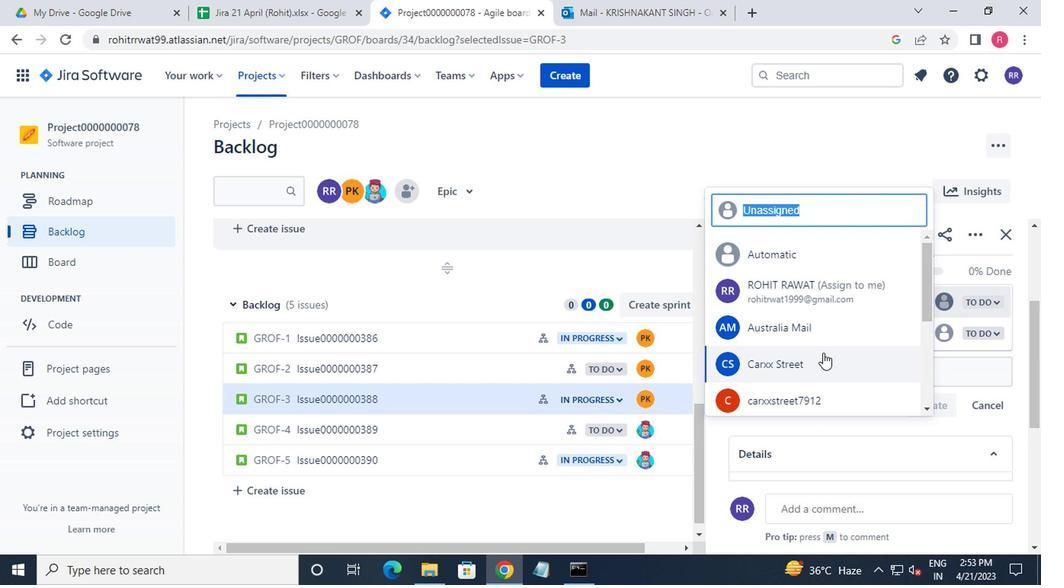 
Action: Mouse scrolled (674, 340) with delta (0, 0)
Screenshot: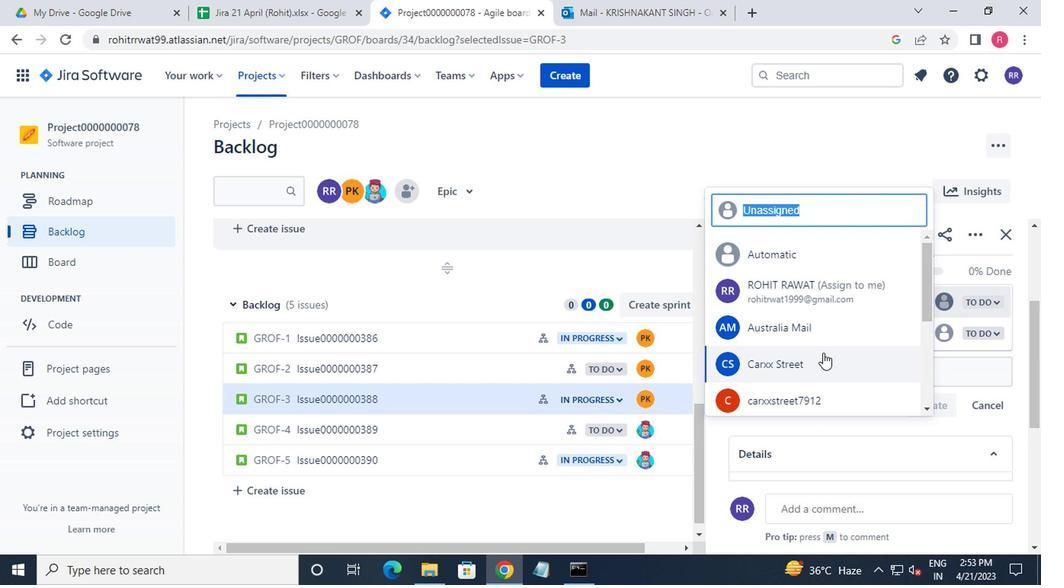 
Action: Mouse moved to (645, 293)
Screenshot: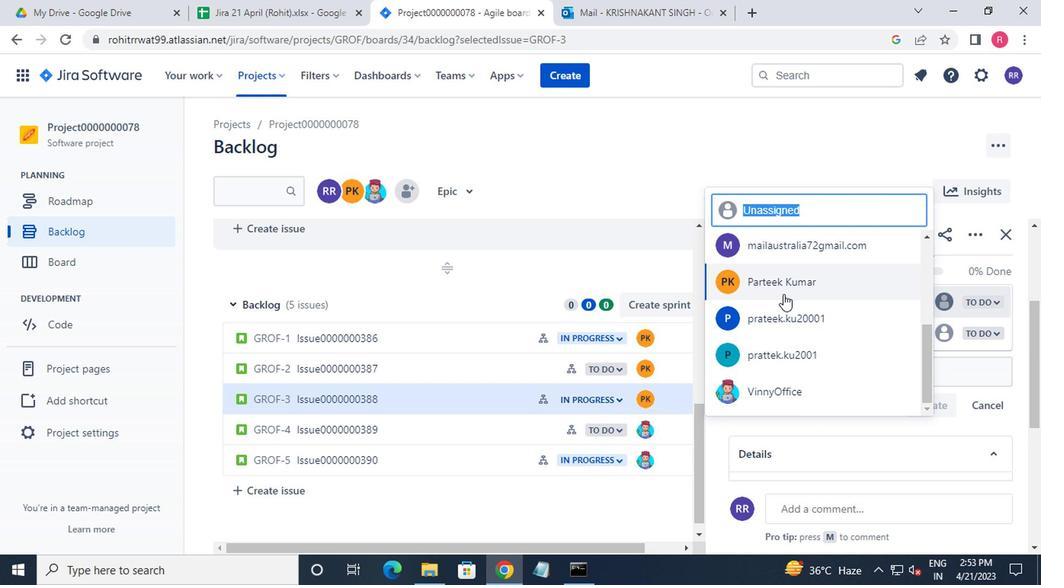 
Action: Mouse pressed left at (645, 293)
Screenshot: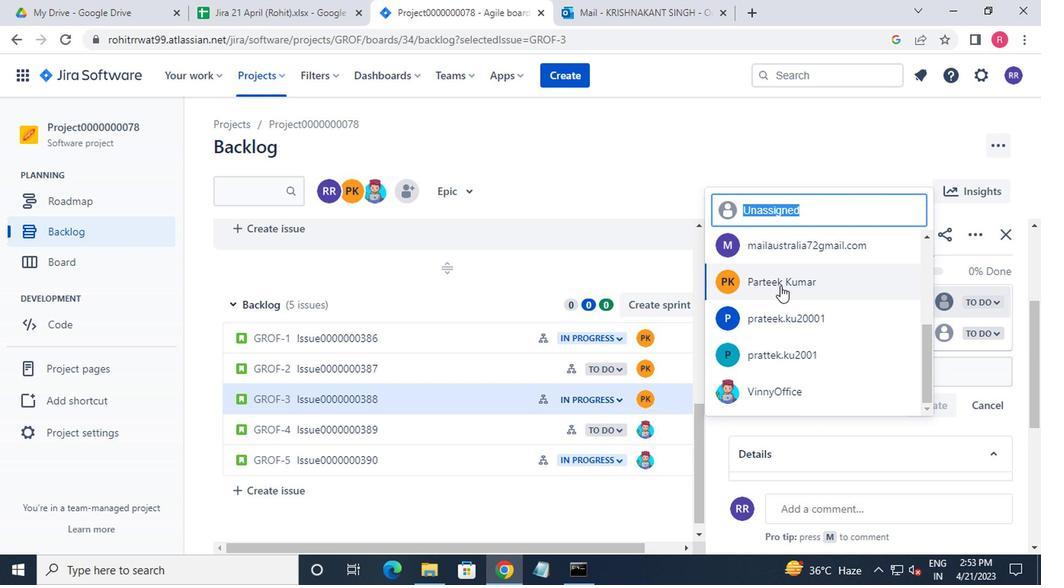 
Action: Mouse moved to (766, 328)
Screenshot: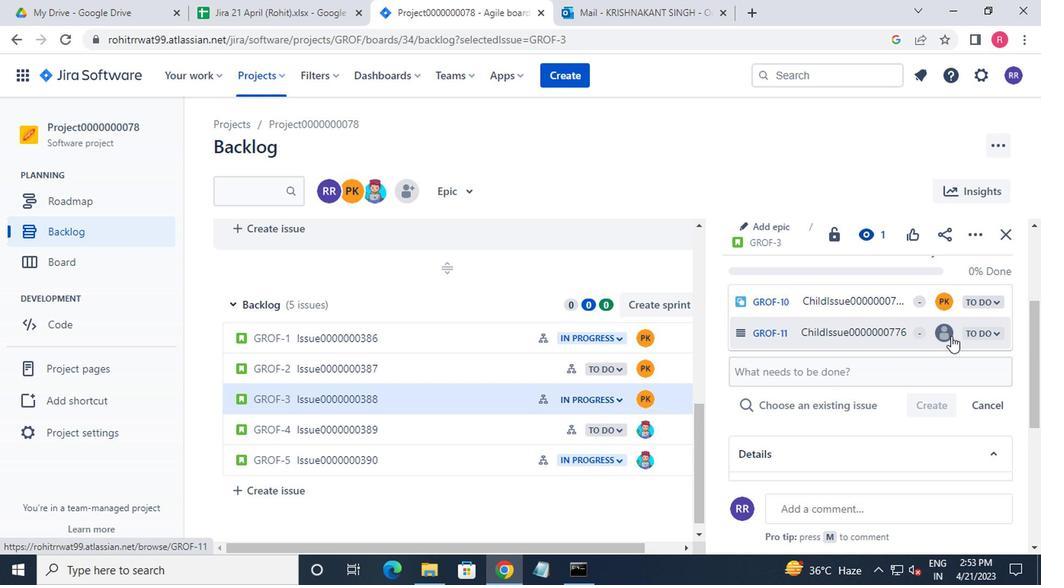 
Action: Mouse pressed left at (766, 328)
Screenshot: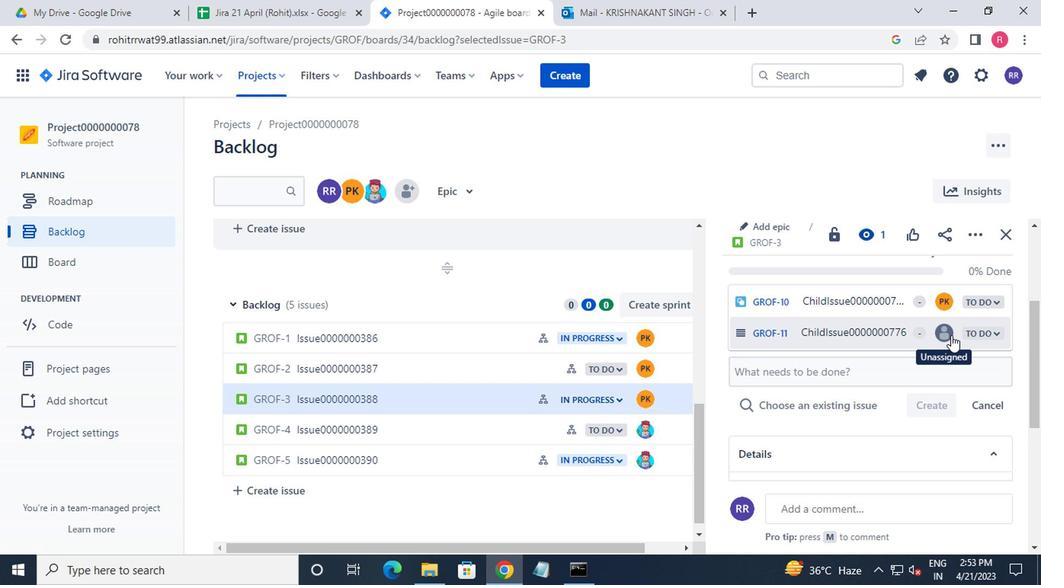 
Action: Mouse moved to (664, 340)
Screenshot: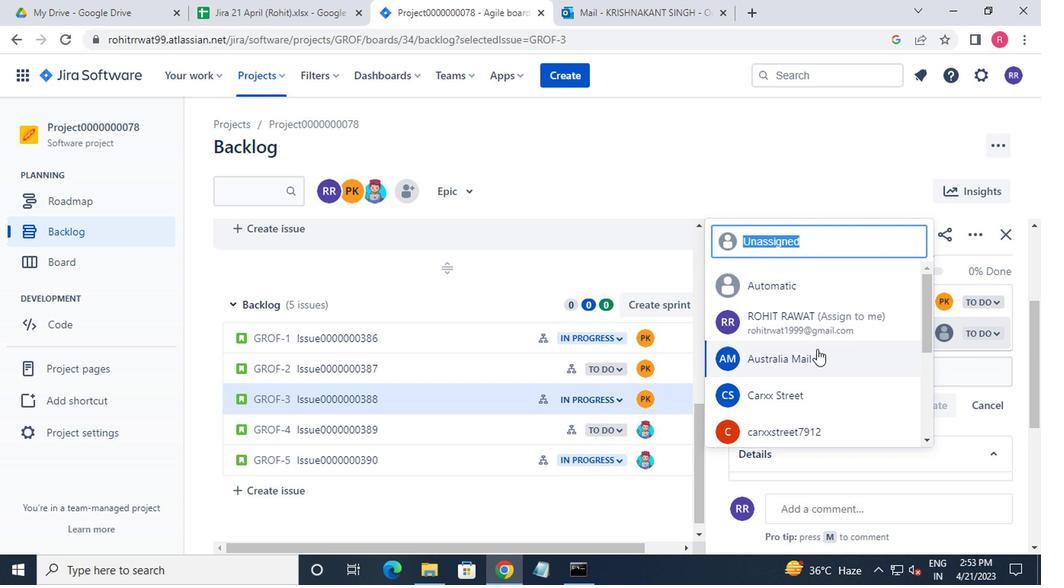 
Action: Mouse scrolled (664, 339) with delta (0, 0)
Screenshot: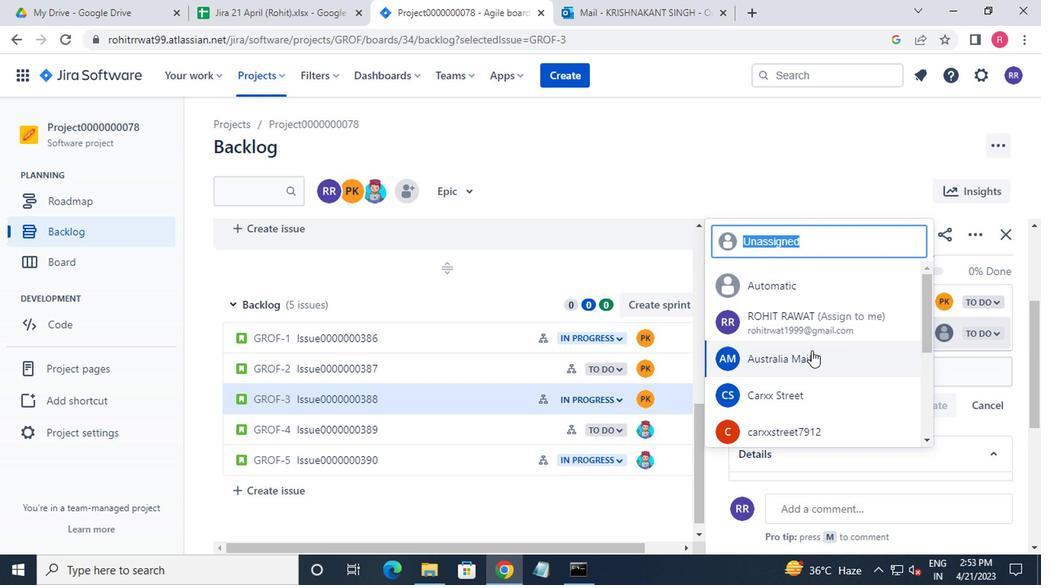 
Action: Mouse scrolled (664, 339) with delta (0, 0)
Screenshot: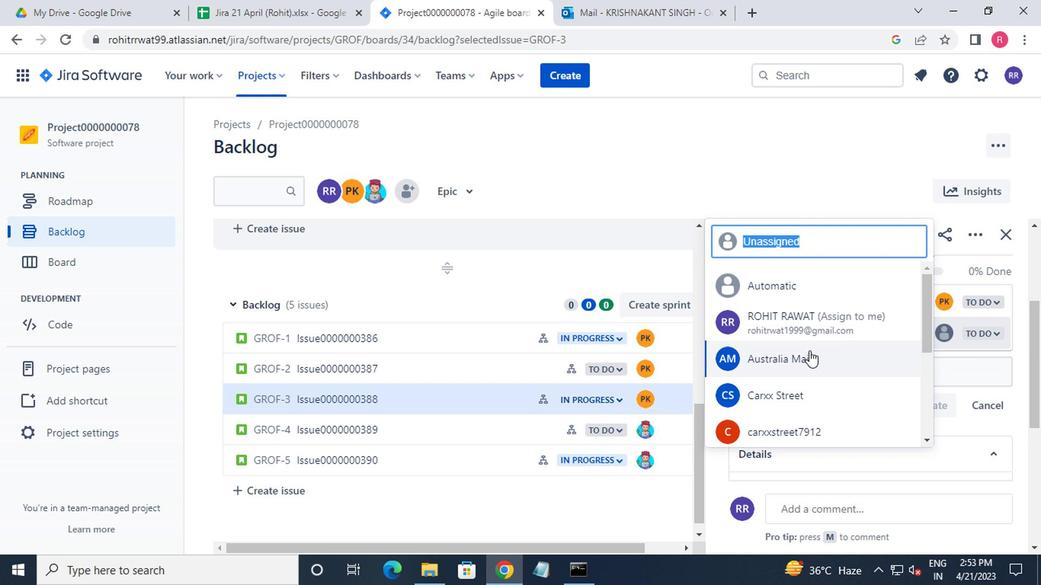 
Action: Mouse scrolled (664, 339) with delta (0, 0)
Screenshot: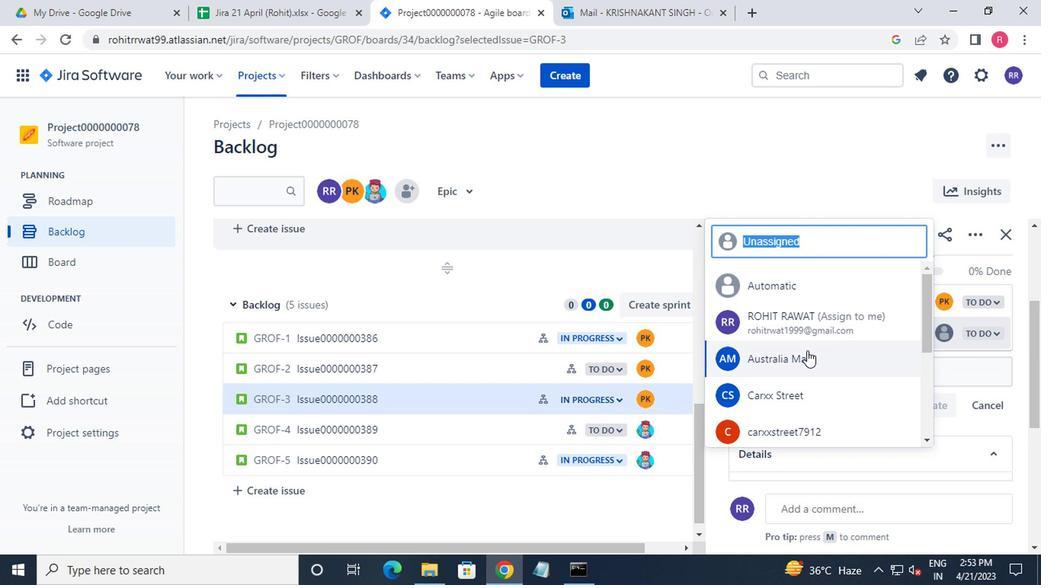 
Action: Mouse moved to (663, 340)
Screenshot: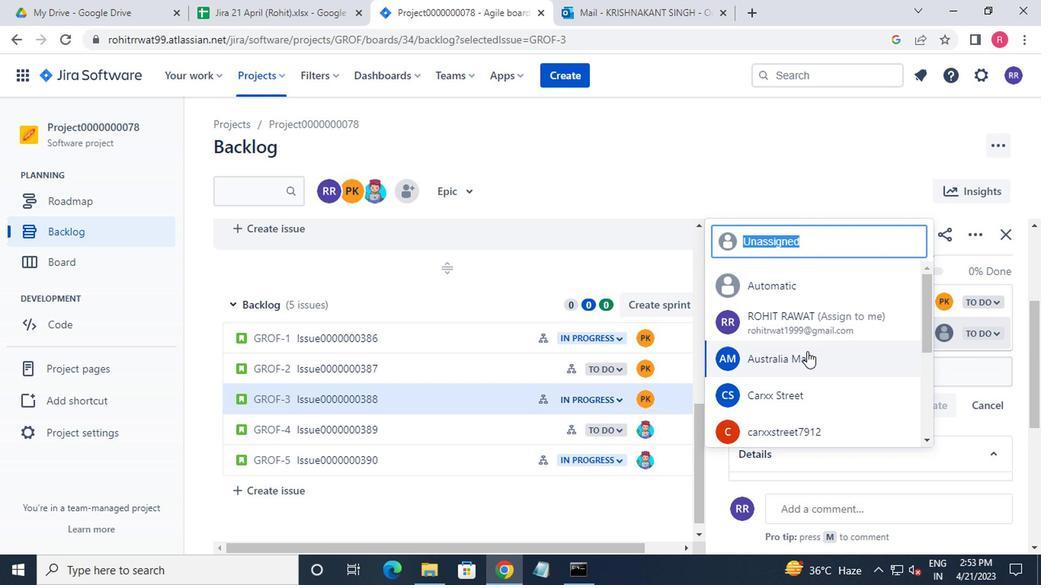 
Action: Mouse scrolled (663, 340) with delta (0, 0)
Screenshot: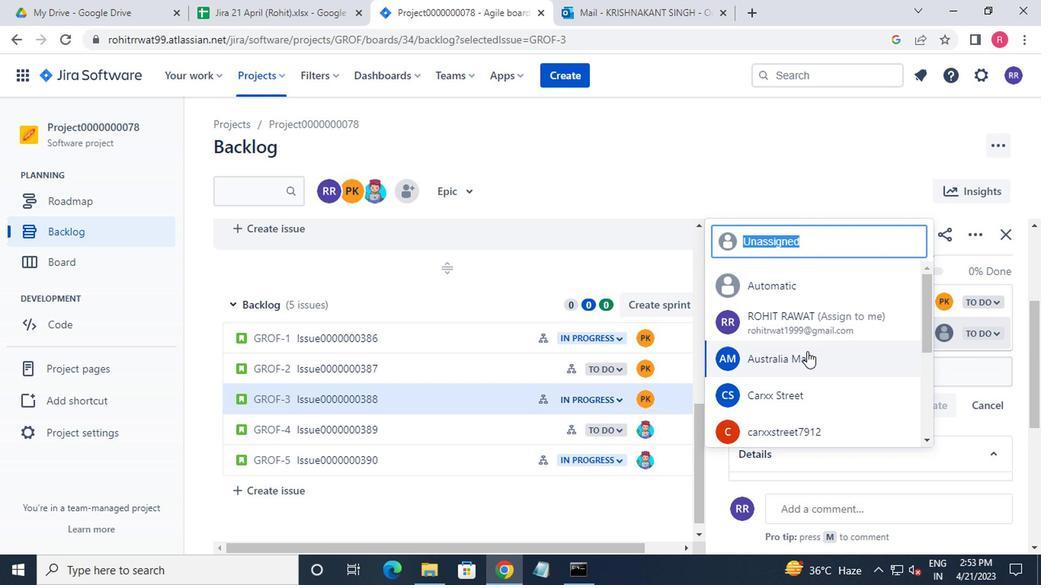 
Action: Mouse moved to (651, 395)
Screenshot: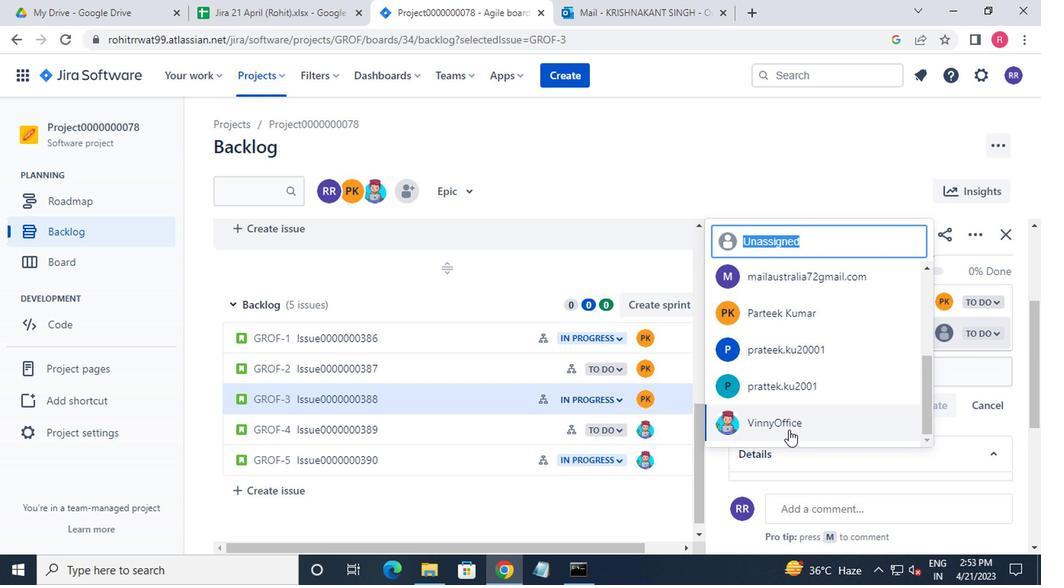 
Action: Mouse pressed left at (651, 395)
Screenshot: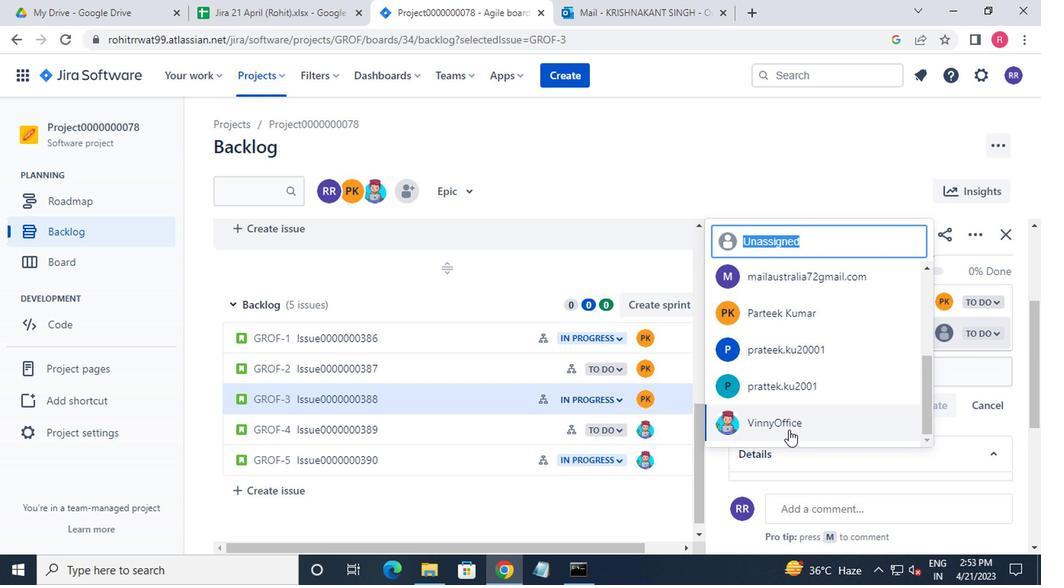 
Action: Mouse moved to (452, 393)
Screenshot: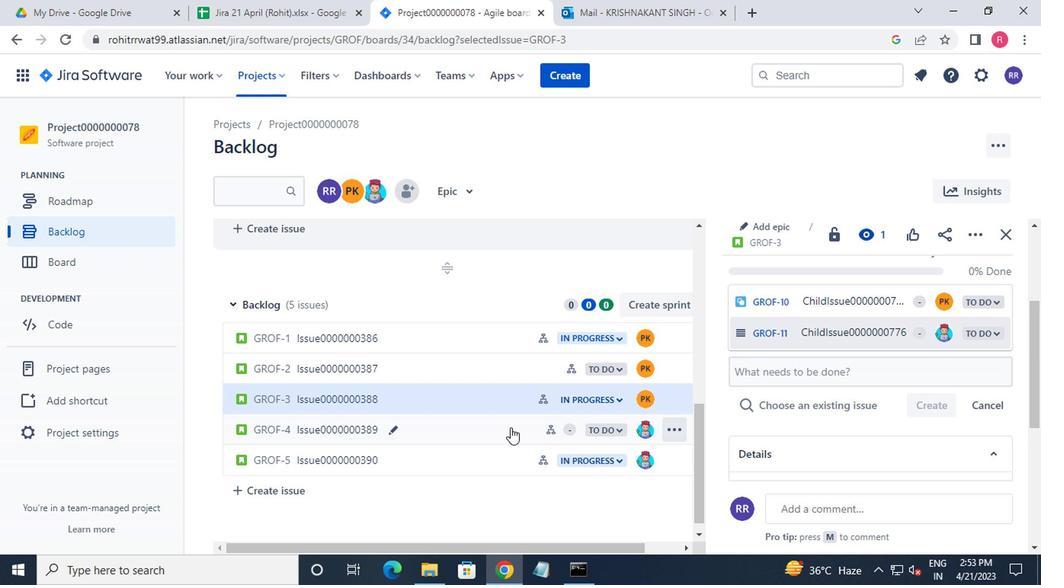
Action: Mouse pressed left at (452, 393)
Screenshot: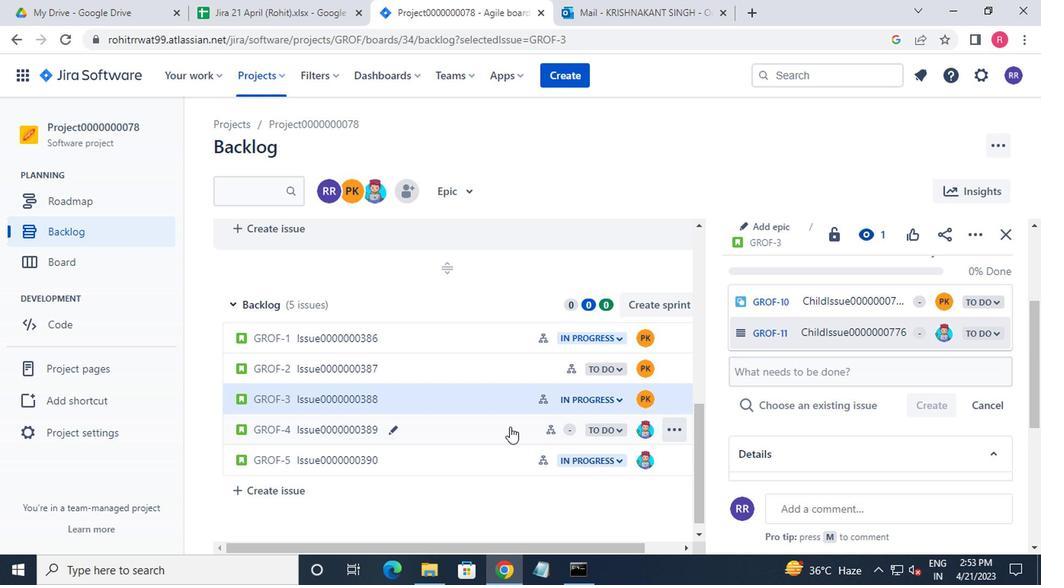 
Action: Mouse moved to (634, 301)
Screenshot: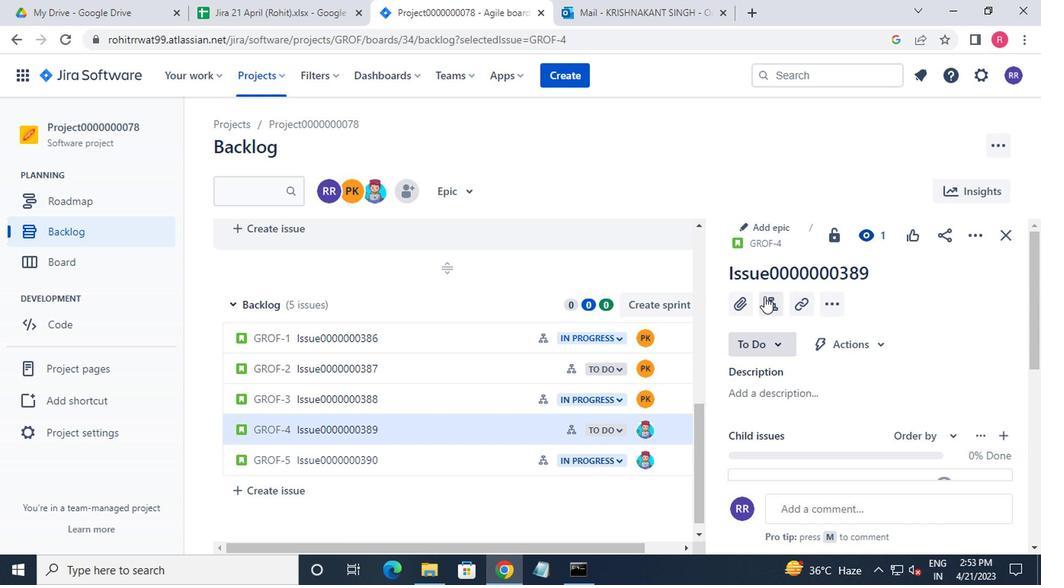 
Action: Mouse pressed left at (634, 301)
Screenshot: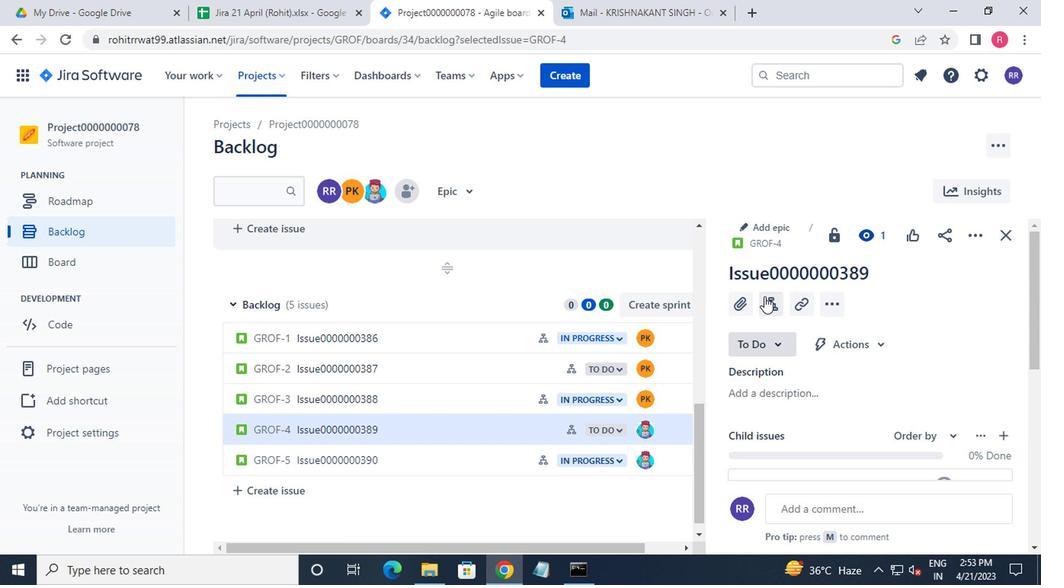 
Action: Mouse moved to (760, 309)
Screenshot: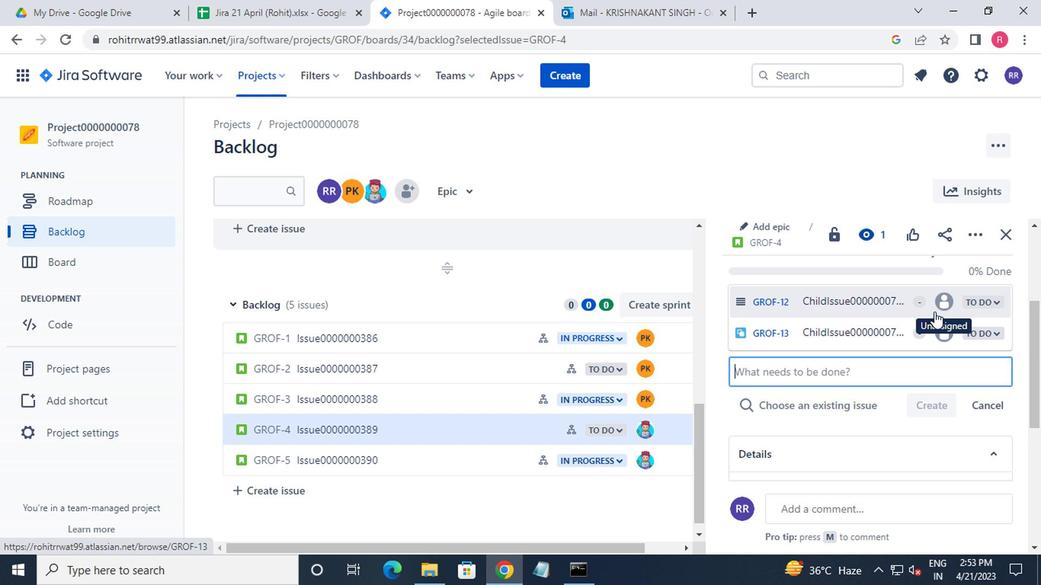 
Action: Mouse pressed left at (760, 309)
Screenshot: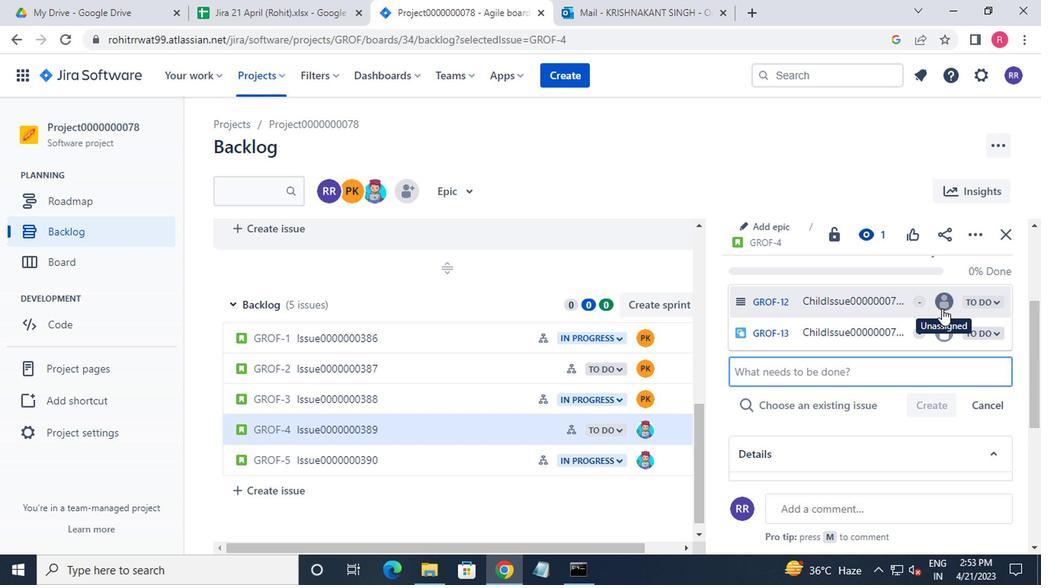 
Action: Mouse moved to (672, 348)
Screenshot: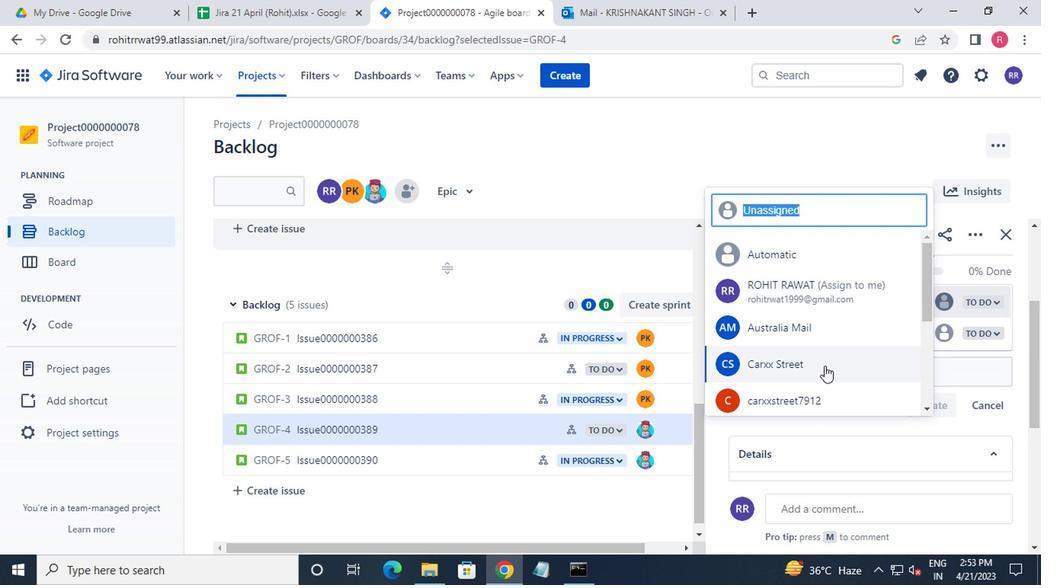 
Action: Mouse scrolled (672, 347) with delta (0, 0)
Screenshot: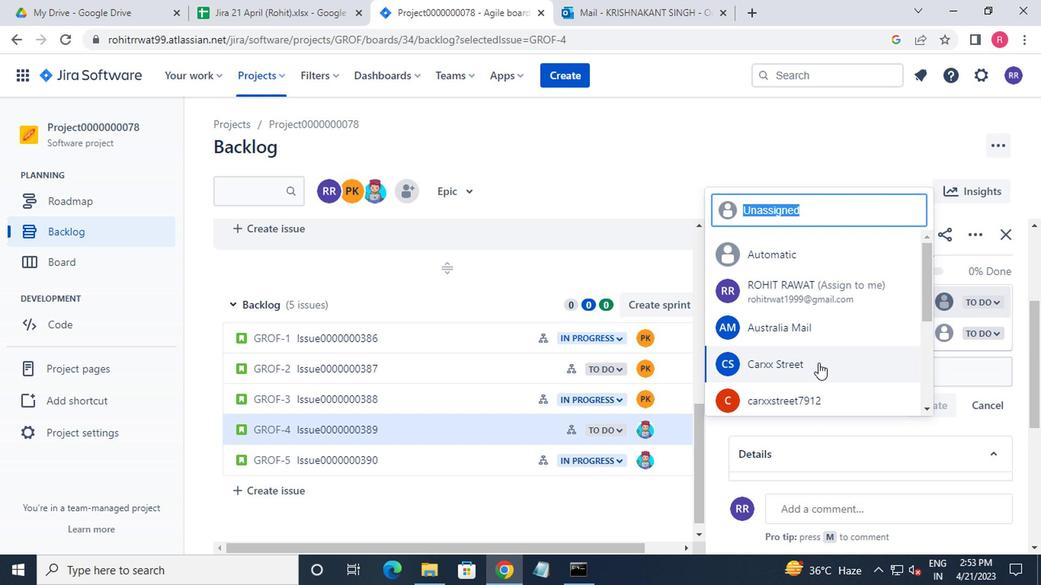 
Action: Mouse scrolled (672, 347) with delta (0, 0)
Screenshot: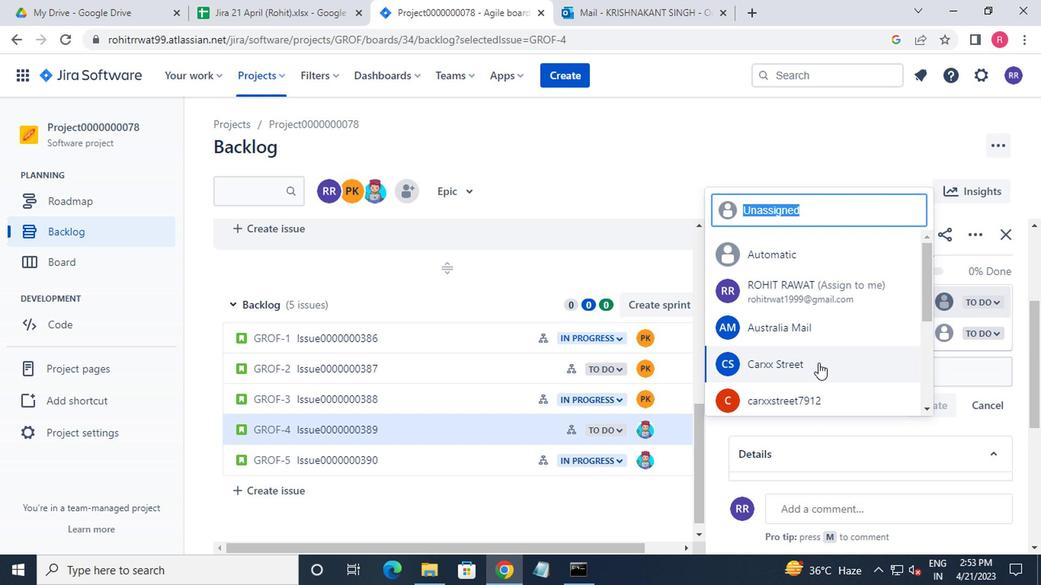 
Action: Mouse scrolled (672, 347) with delta (0, 0)
Screenshot: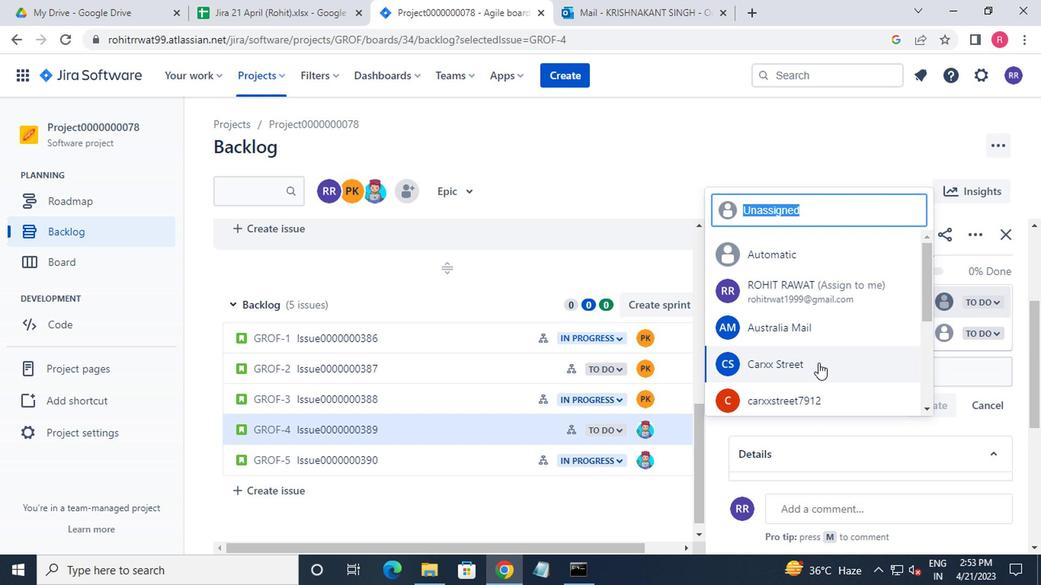 
Action: Mouse moved to (672, 348)
Screenshot: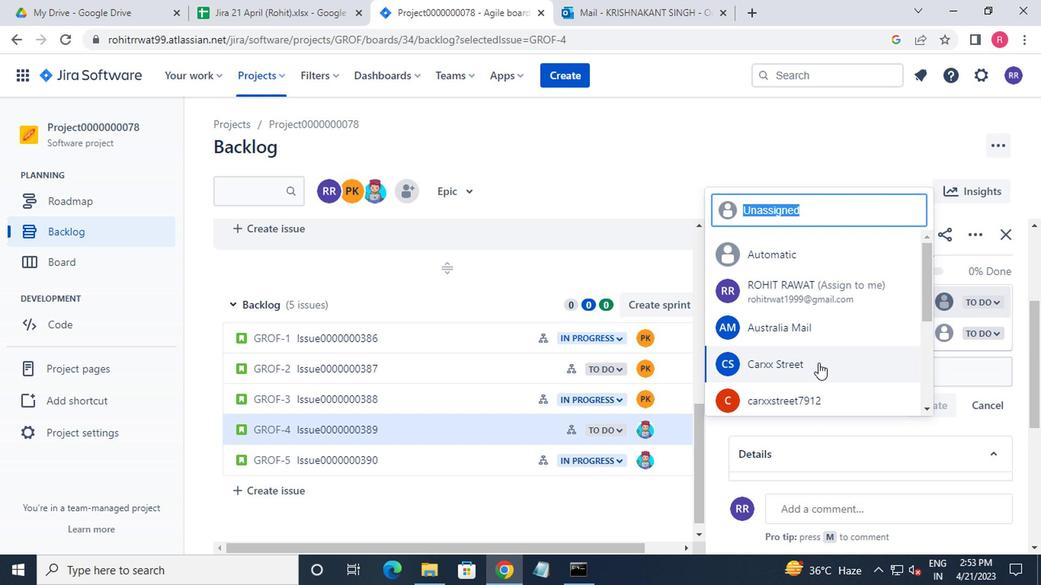 
Action: Mouse scrolled (672, 347) with delta (0, 0)
Screenshot: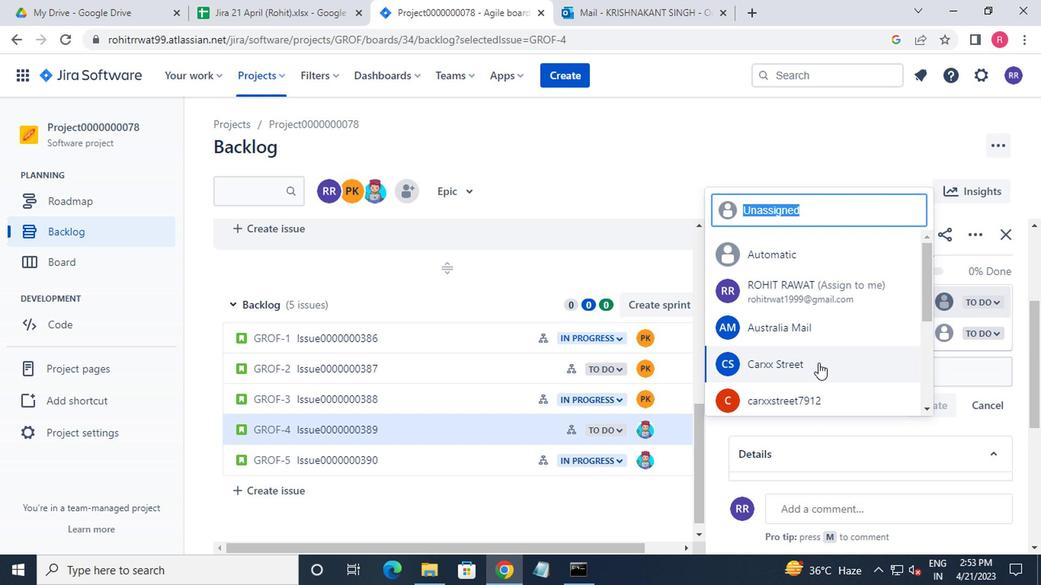 
Action: Mouse moved to (672, 347)
Screenshot: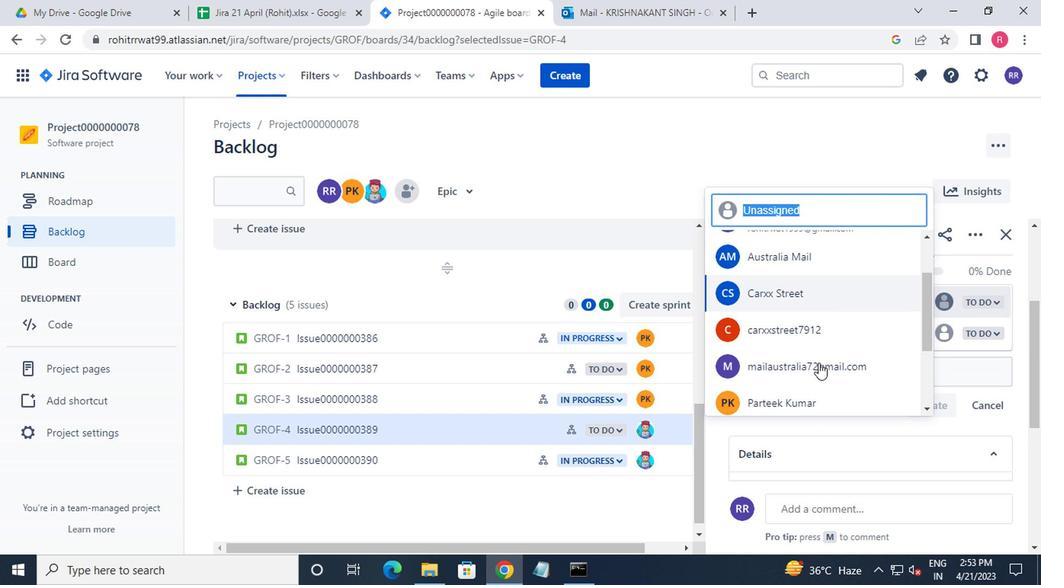 
Action: Mouse scrolled (672, 347) with delta (0, 0)
Screenshot: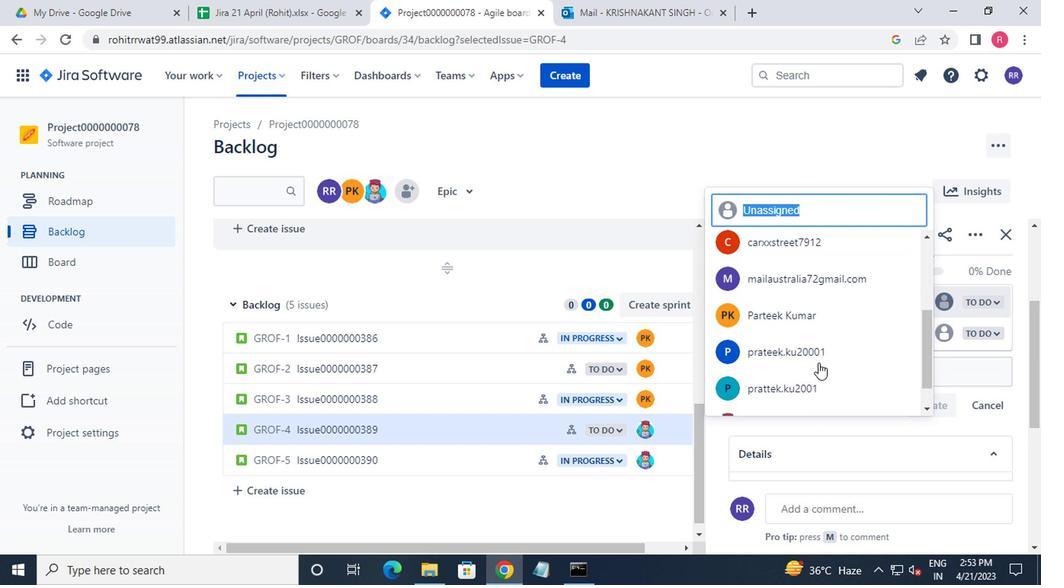 
Action: Mouse scrolled (672, 347) with delta (0, 0)
Screenshot: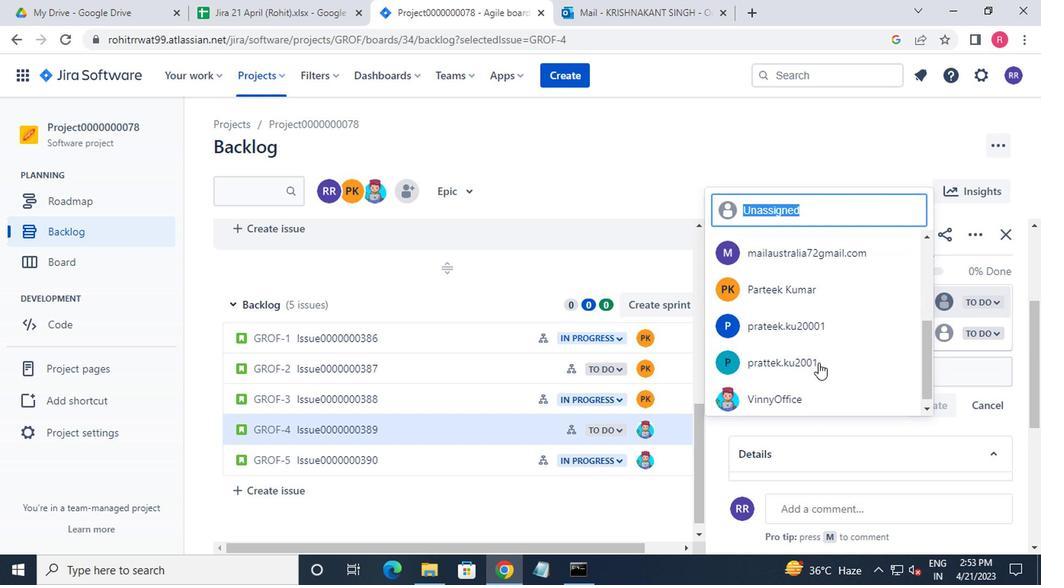 
Action: Mouse scrolled (672, 347) with delta (0, 0)
Screenshot: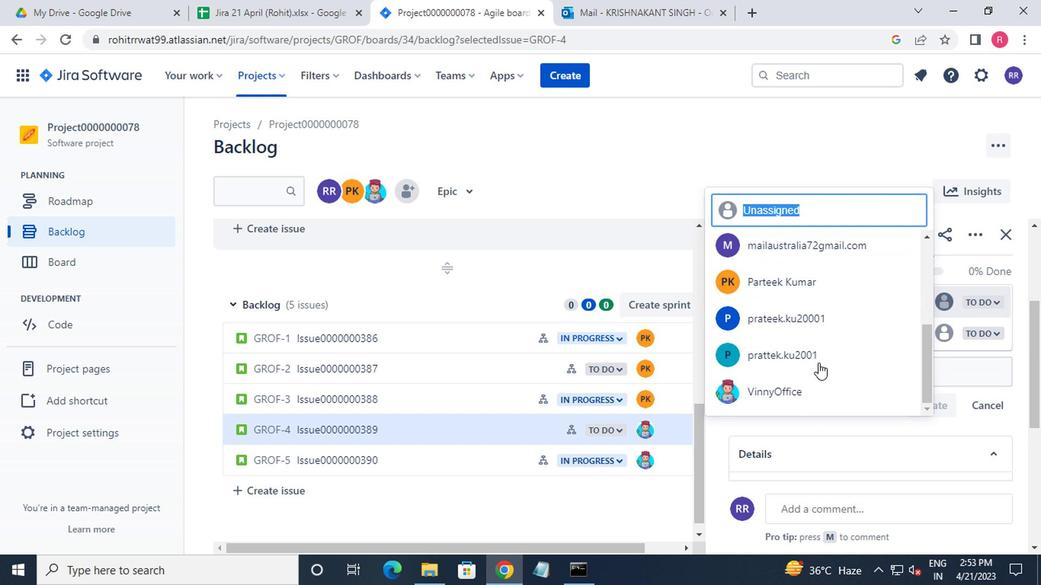
Action: Mouse scrolled (672, 347) with delta (0, 0)
Screenshot: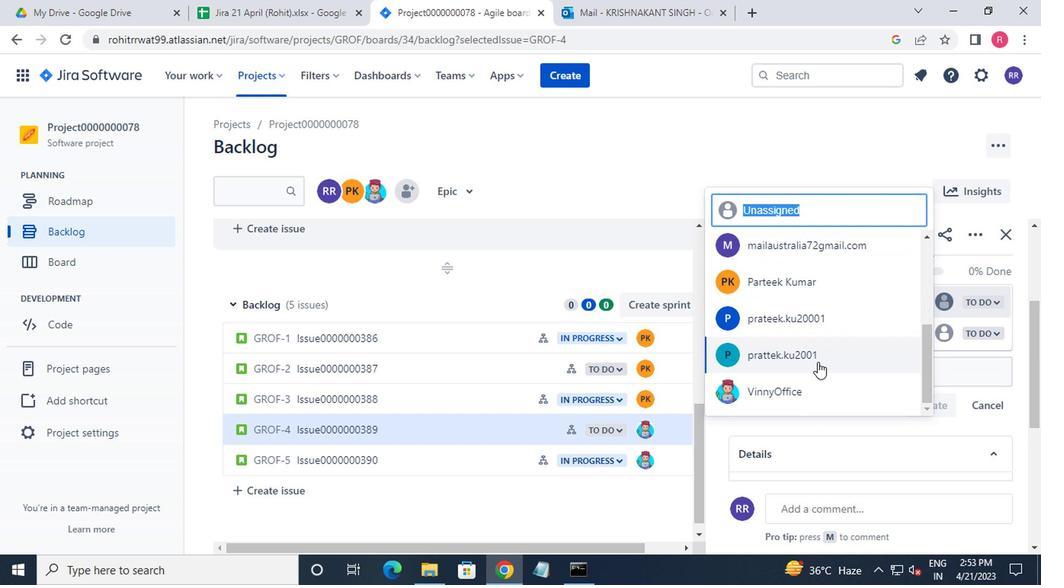 
Action: Mouse moved to (664, 365)
Screenshot: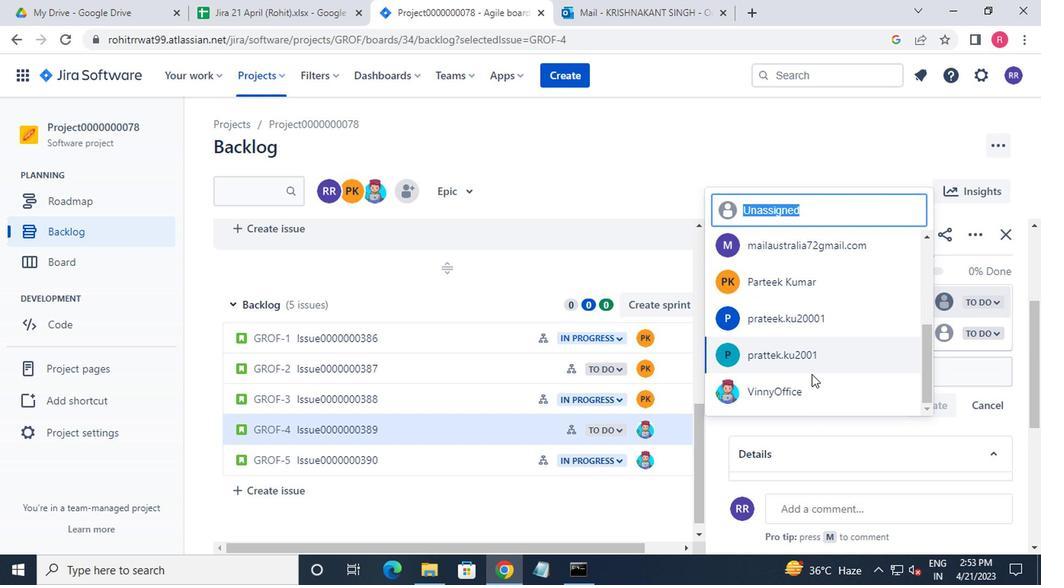 
Action: Mouse pressed left at (664, 365)
Screenshot: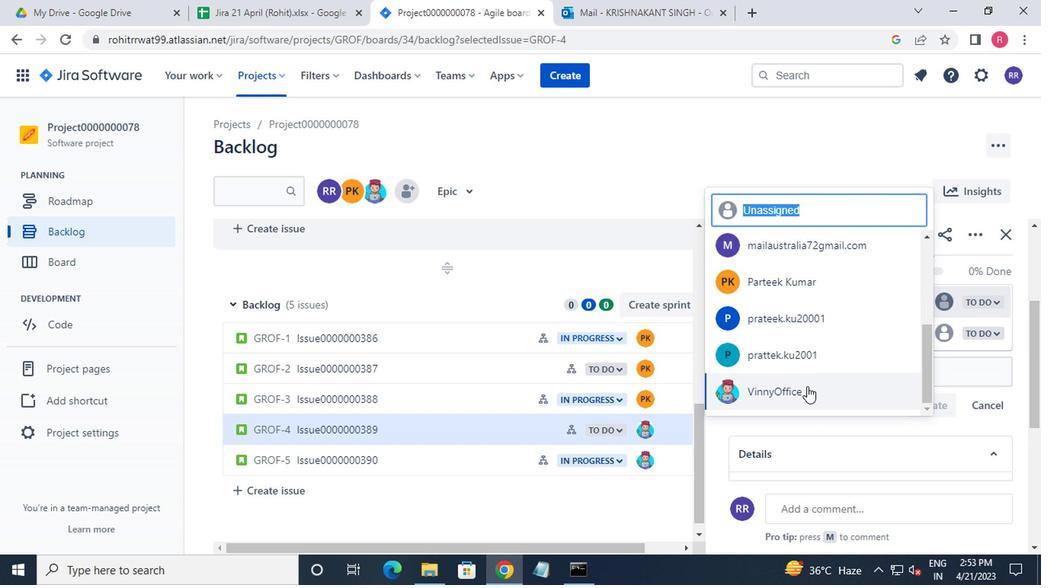 
